 Task: open an excel sheet and write heading  SpendSmartAdd Dates in a column and its values below  '2023-05-01, 2023-05-03, 2023-05-05, 2023-05-10, 2023-05-15, 2023-05-20, 2023-05-25 & 2023-05-31'Add Categories in next column and its values below  Groceries, Dining Out, Transportation, Entertainment, Shopping, Utilities, Health & Miscellaneous. Add Descriptions in next column and its values below  Supermarket, Restaurant, Public Transport, Movie Tickets, Clothing Store, Internet Bill, Pharmacy & Online PurchaseAdd Amountin next column and its values below  $50, $30, $10, $20, $100, $60, $40 & $50Save page Budget's analysisbook
Action: Mouse moved to (32, 98)
Screenshot: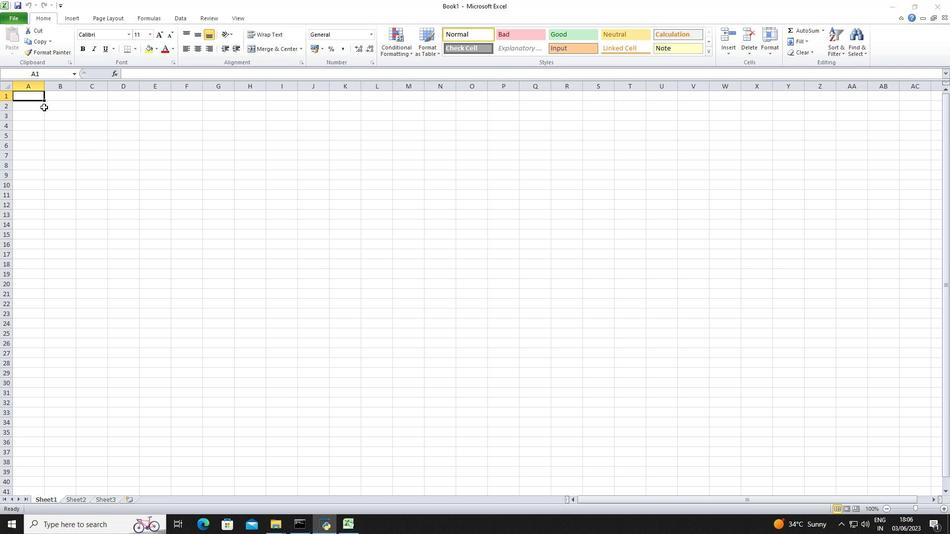 
Action: Mouse pressed left at (32, 98)
Screenshot: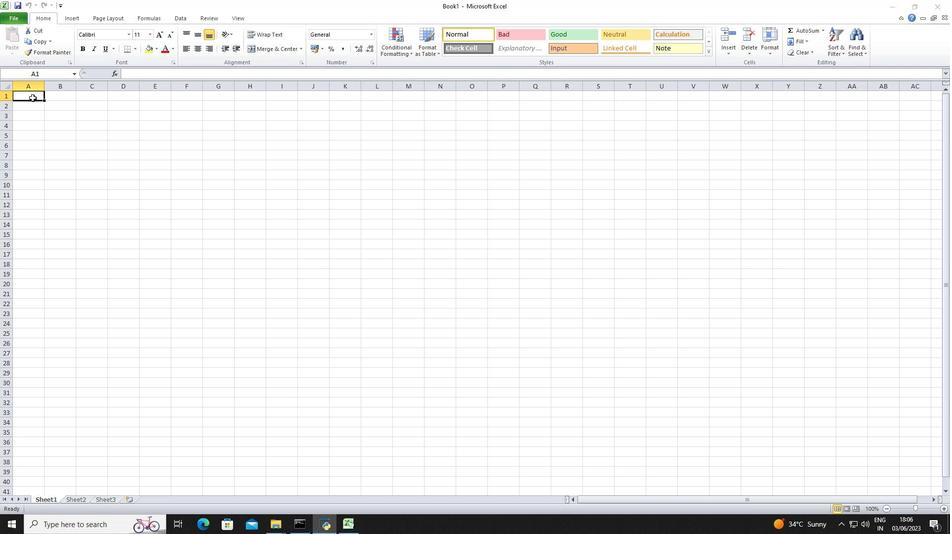 
Action: Mouse moved to (249, 85)
Screenshot: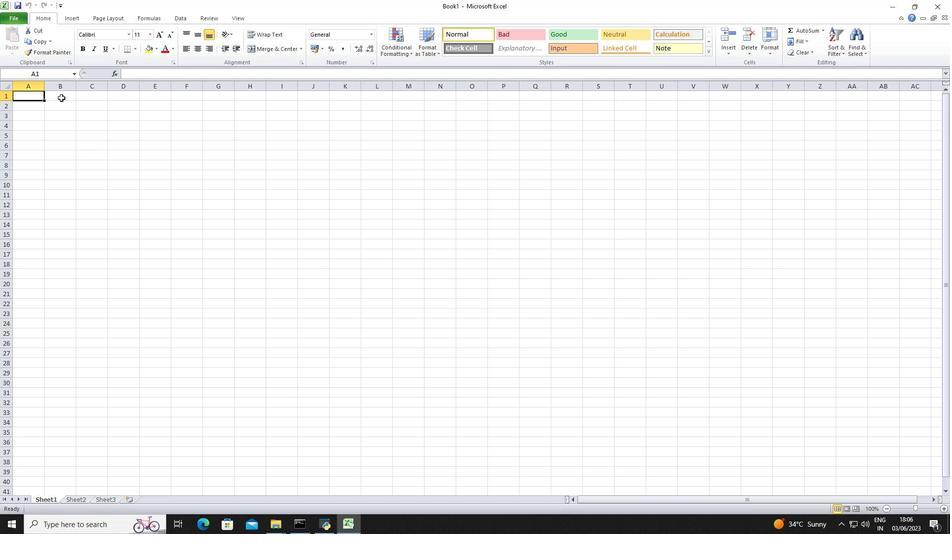 
Action: Key pressed <Key.shift_r><Key.shift_r><Key.shift_r><Key.shift_r><Key.shift_r><Key.shift_r><Key.shift_r><Key.shift_r><Key.shift_r><Key.shift_r><Key.shift_r><Key.shift_r><Key.shift_r><Key.shift_r><Key.shift_r><Key.shift_r><Key.shift_r><Key.shift_r>Spend<Key.shift_r><Key.shift_r>Smart<Key.space><Key.enter><Key.shift_r><Key.shift_r><Key.shift_r><Key.shift_r><Key.shift_r><Key.shift_r><Key.shift_r><Key.shift_r><Key.shift_r><Key.shift_r><Key.shift_r><Key.shift_r><Key.shift_r><Key.shift_r><Key.shift_r><Key.shift_r><Key.shift_r><Key.shift_r><Key.shift_r><Key.shift_r><Key.shift_r><Key.shift_r><Key.shift_r>Dates<Key.space><Key.backspace><Key.backspace><Key.right><Key.shift_r><Key.shift_r><Key.shift_r><Key.shift_r><Key.shift_r>Care<Key.backspace><Key.backspace>tegories<Key.space><Key.right><Key.shift_r><Key.shift_r><Key.shift_r><Key.shift_r><Key.shift_r><Key.shift_r><Key.shift_r><Key.shift_r><Key.shift_r><Key.shift_r>Descriptions<Key.space><Key.right><Key.shift_r>Add<Key.space><Key.shift_r>Amount<Key.space>
Screenshot: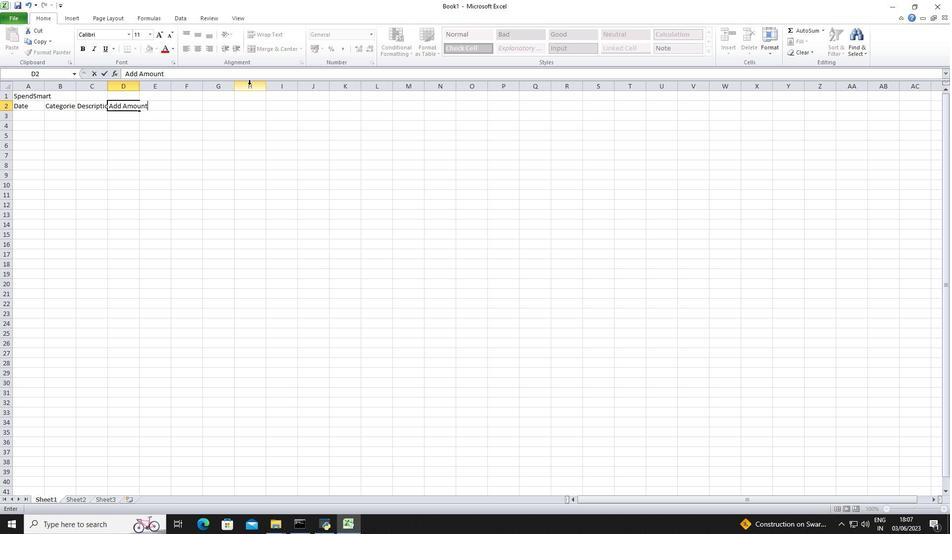 
Action: Mouse moved to (243, 153)
Screenshot: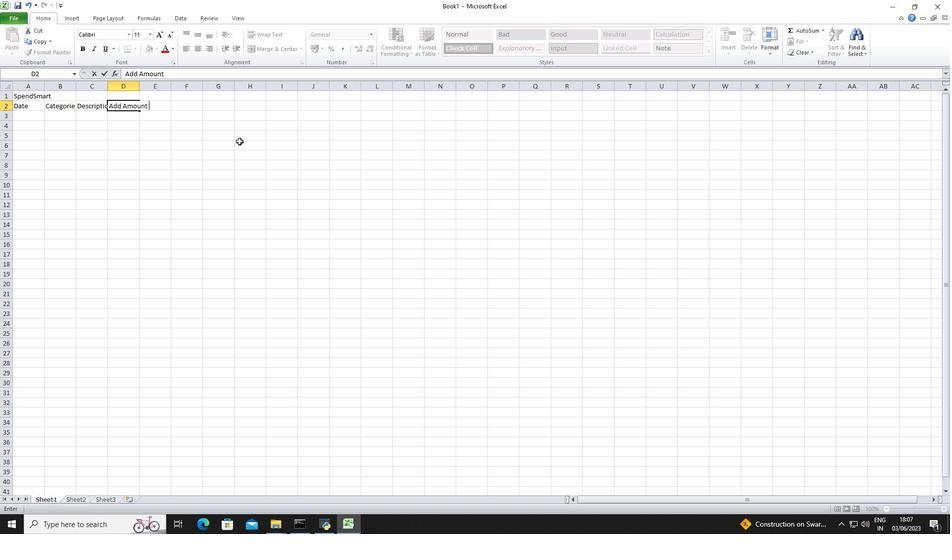 
Action: Mouse pressed left at (243, 153)
Screenshot: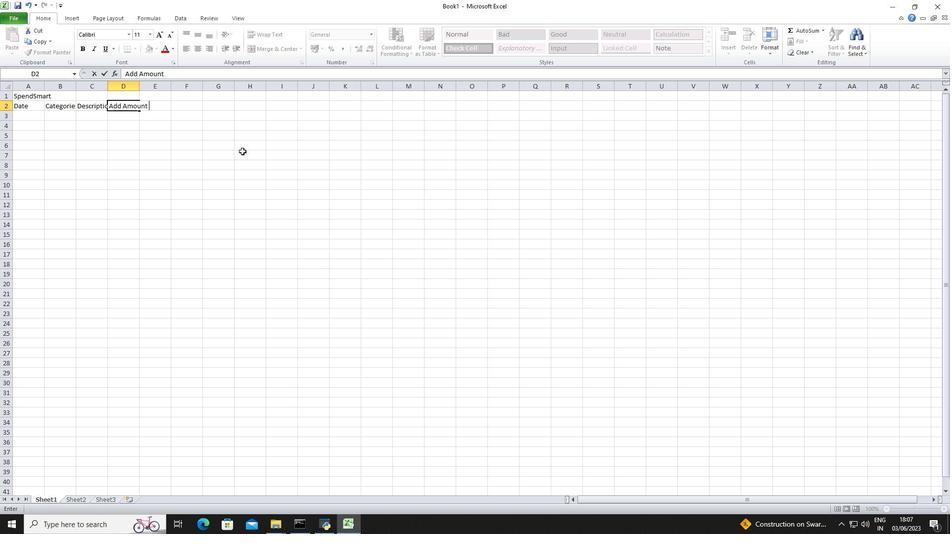 
Action: Mouse moved to (44, 83)
Screenshot: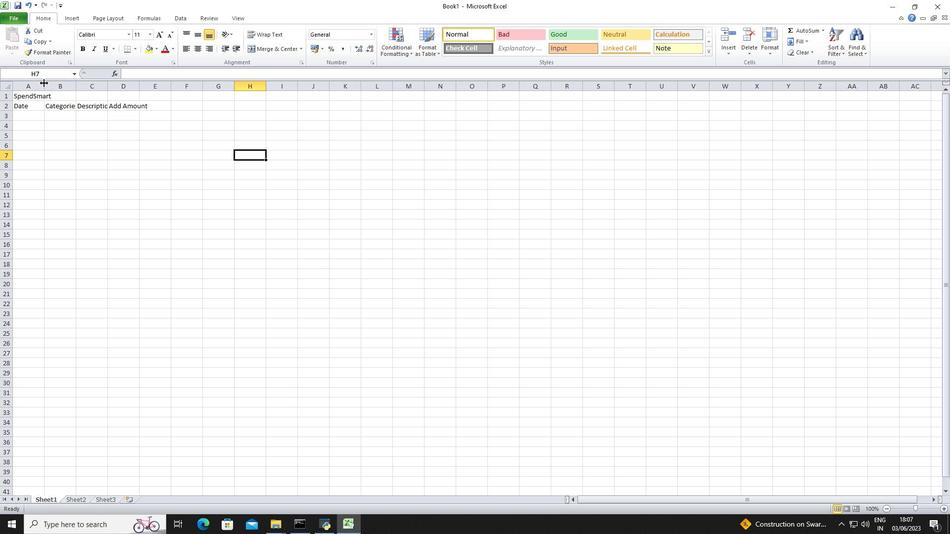 
Action: Mouse pressed left at (44, 83)
Screenshot: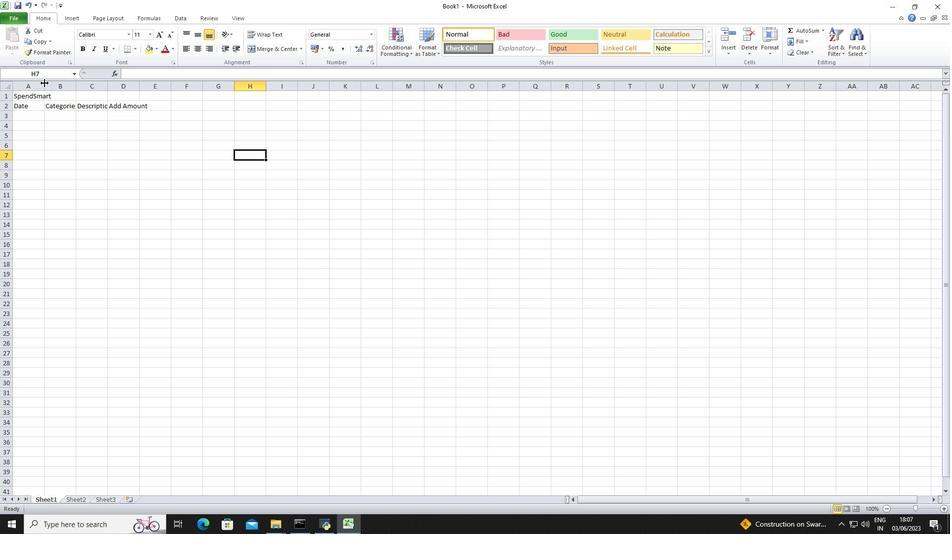 
Action: Mouse pressed left at (44, 83)
Screenshot: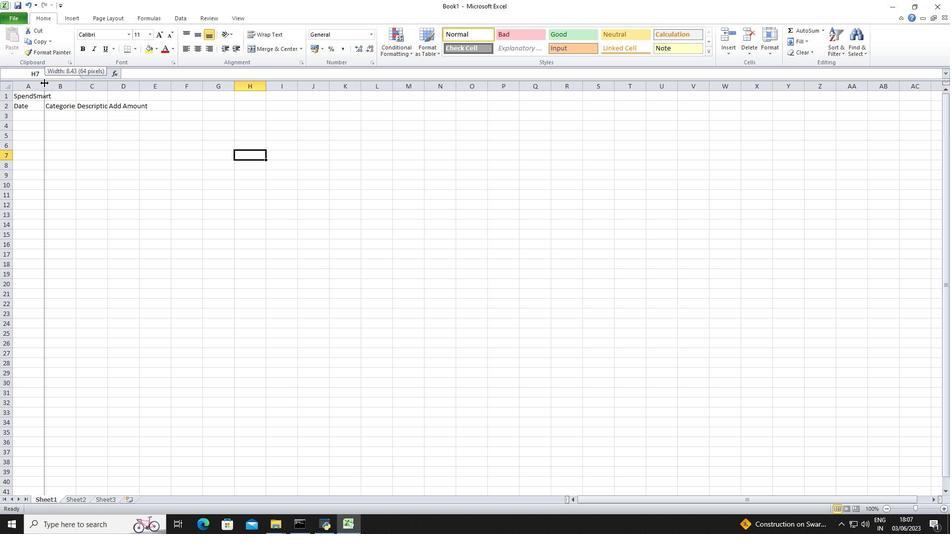 
Action: Mouse moved to (87, 84)
Screenshot: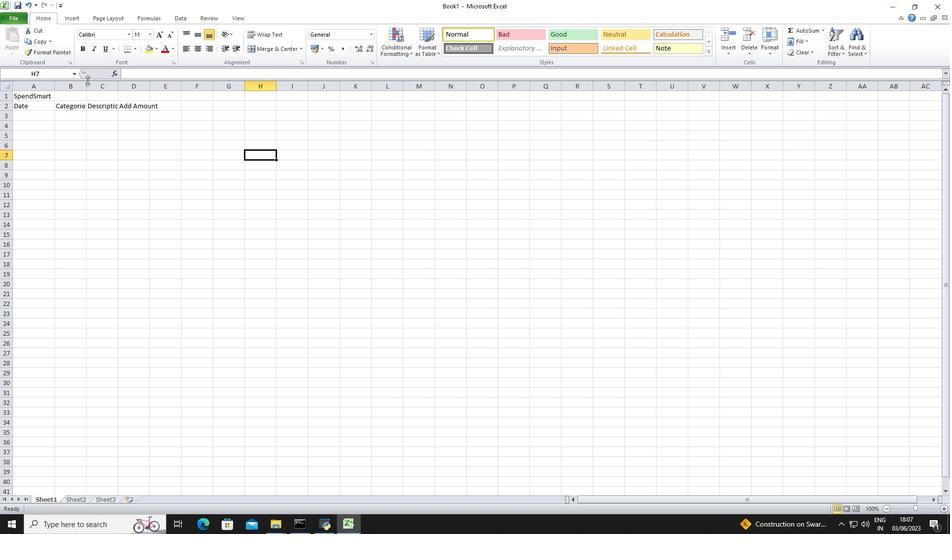 
Action: Mouse pressed left at (87, 84)
Screenshot: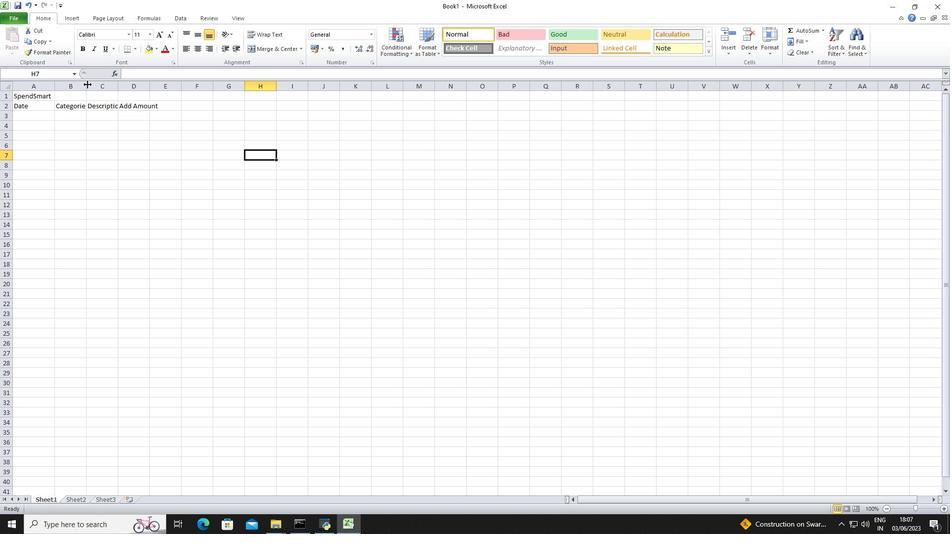 
Action: Mouse pressed left at (87, 84)
Screenshot: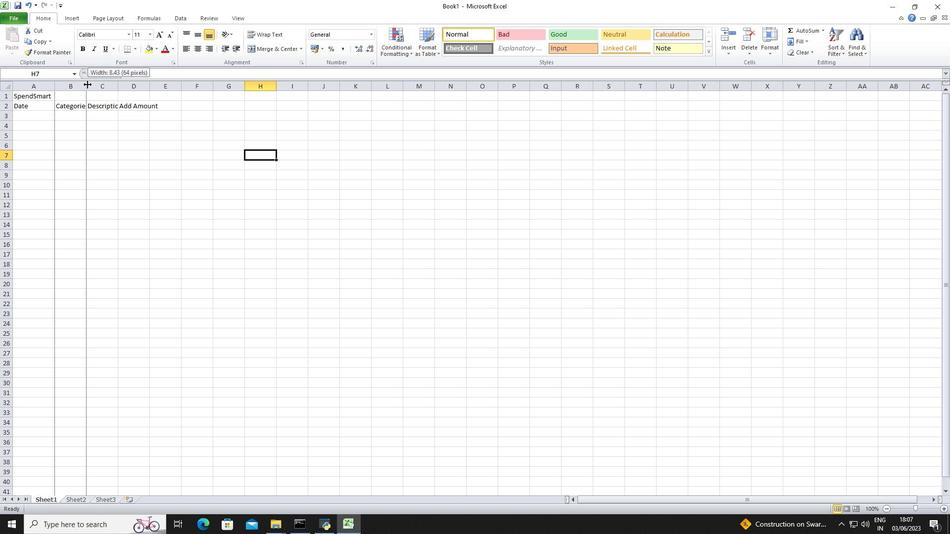 
Action: Mouse moved to (124, 85)
Screenshot: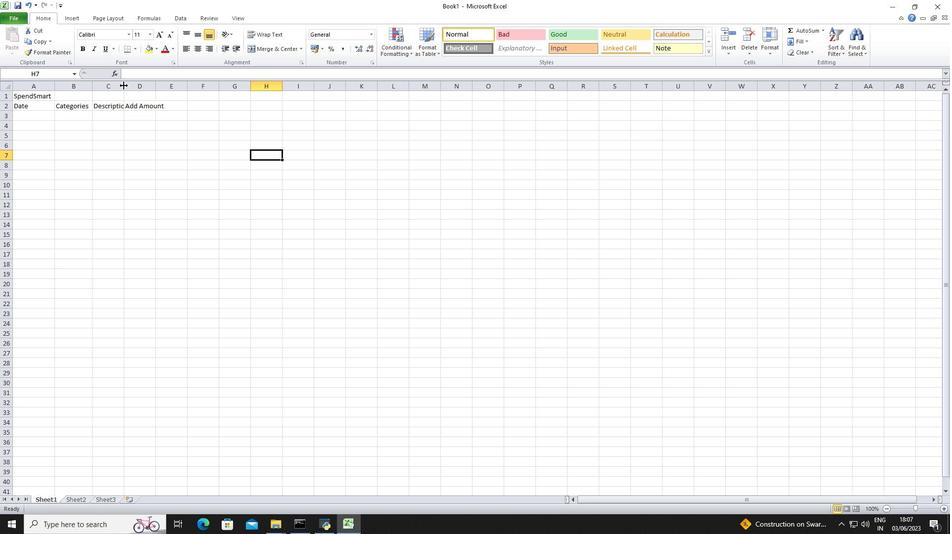 
Action: Mouse pressed left at (124, 85)
Screenshot: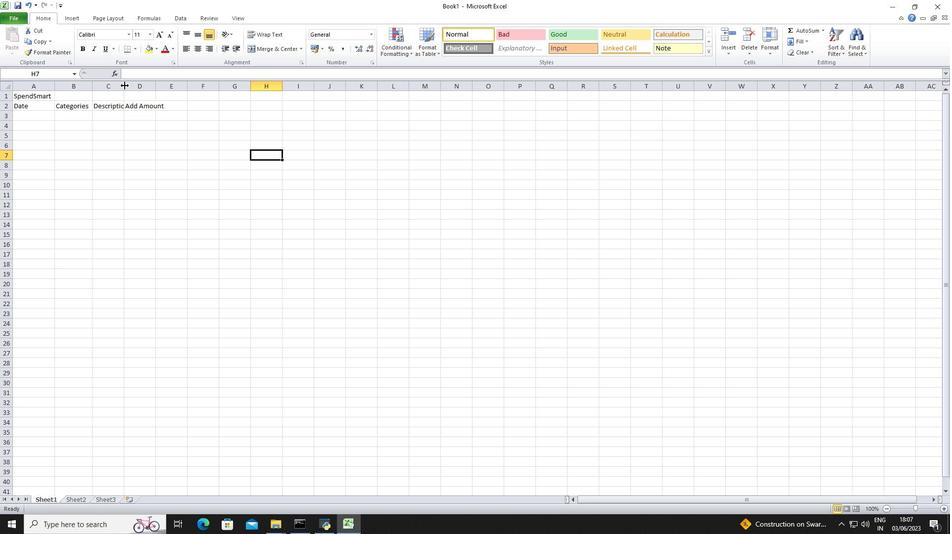 
Action: Mouse pressed left at (124, 85)
Screenshot: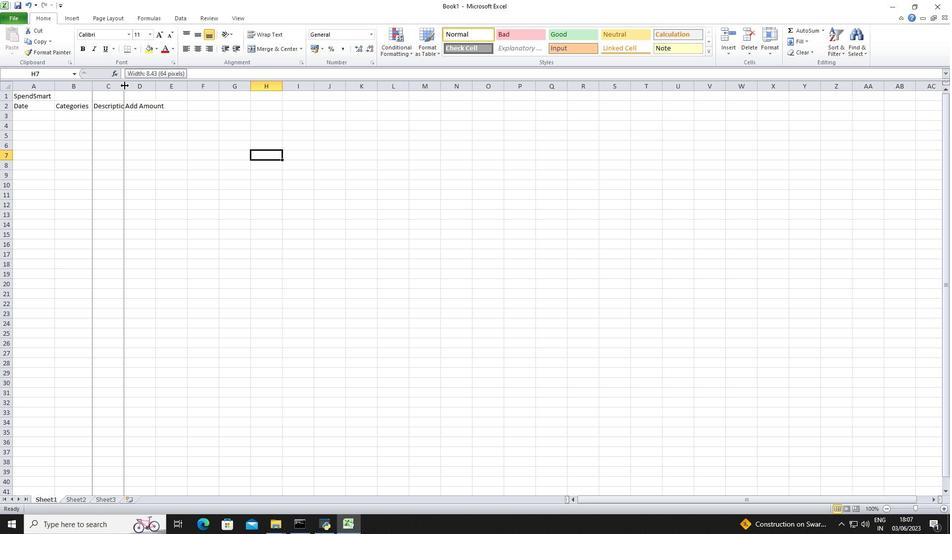 
Action: Mouse moved to (166, 88)
Screenshot: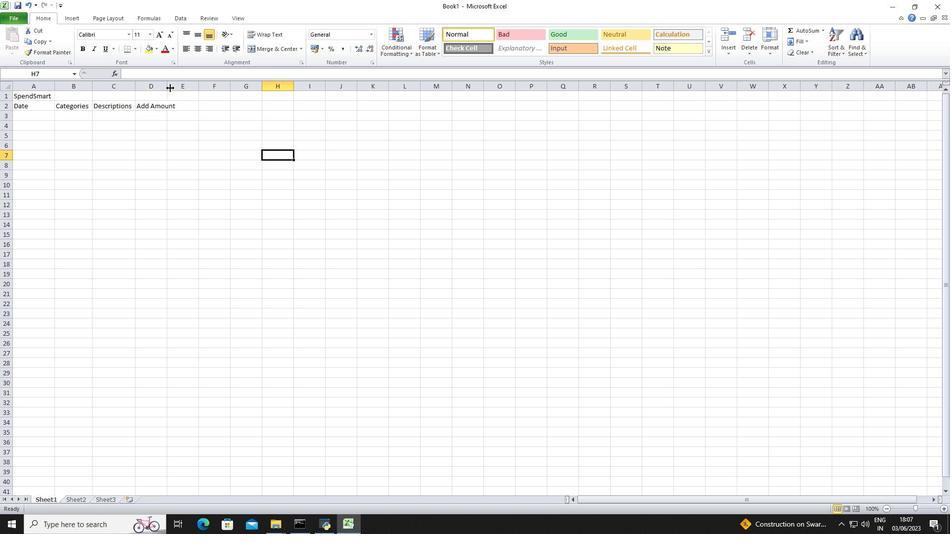 
Action: Mouse pressed left at (166, 88)
Screenshot: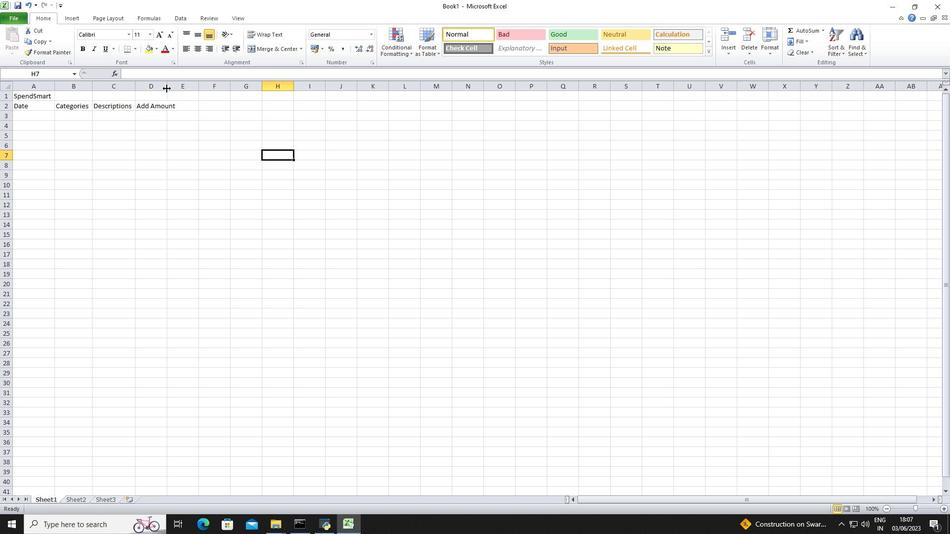 
Action: Mouse pressed left at (166, 88)
Screenshot: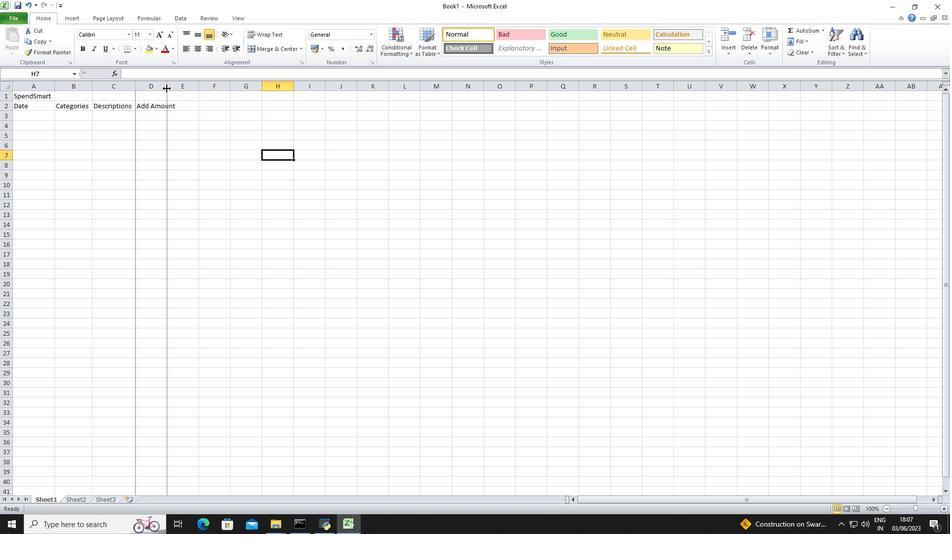 
Action: Mouse moved to (29, 120)
Screenshot: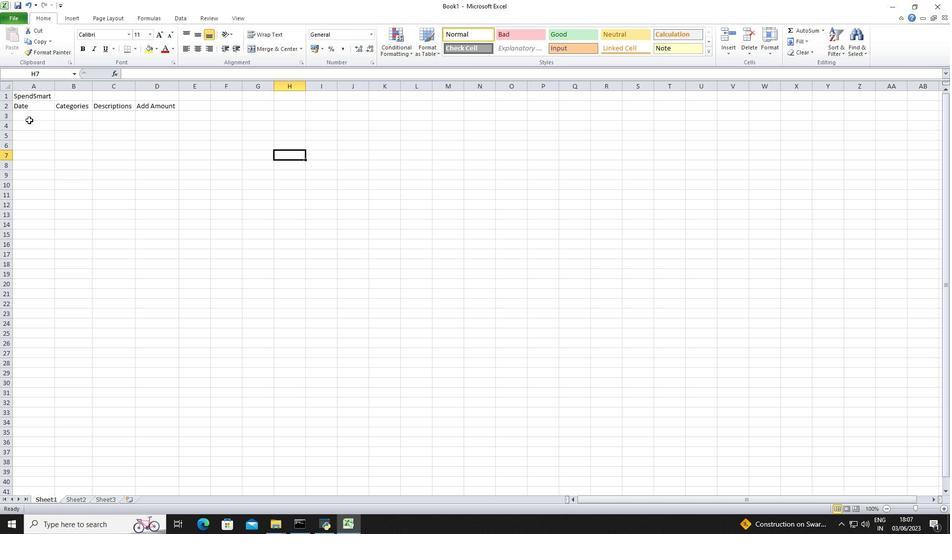 
Action: Mouse pressed left at (29, 120)
Screenshot: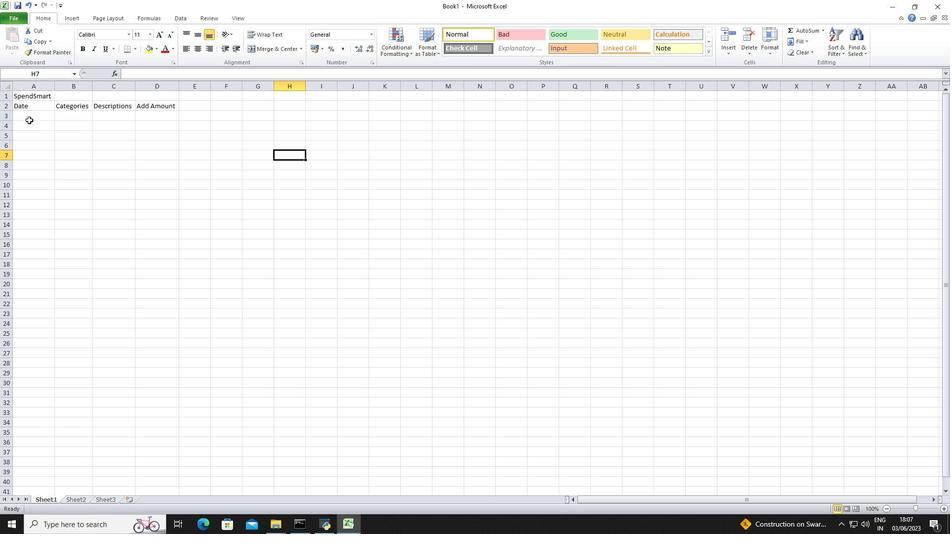 
Action: Mouse moved to (166, 116)
Screenshot: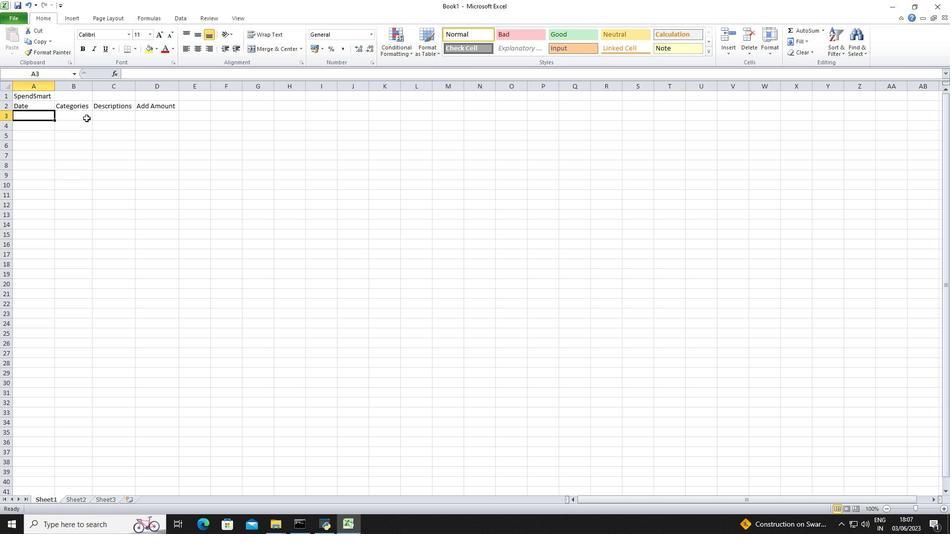
Action: Key pressed 2023-05-01<Key.enter>2023-05-03<Key.enter>2023-05-05<Key.enter>05<Key.backspace><Key.backspace>1<Key.backspace>2023-05-10<Key.enter>2023-05-15<Key.enter>2023-05-20<Key.enter><Key.enter>
Screenshot: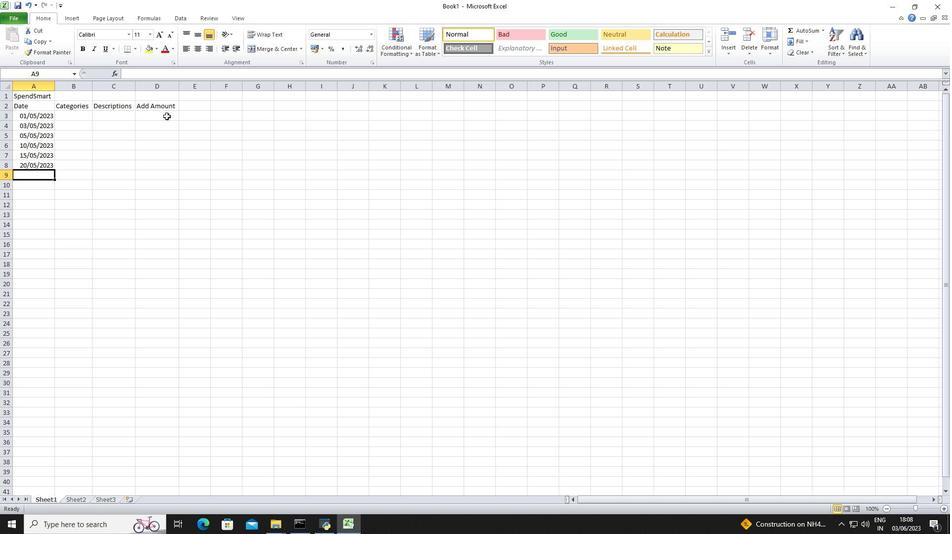 
Action: Mouse moved to (44, 177)
Screenshot: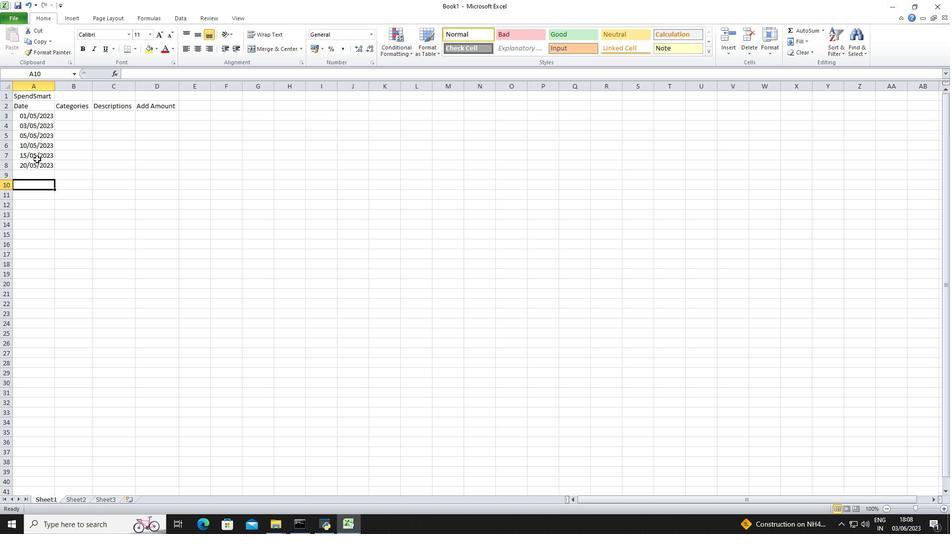 
Action: Mouse pressed left at (44, 177)
Screenshot: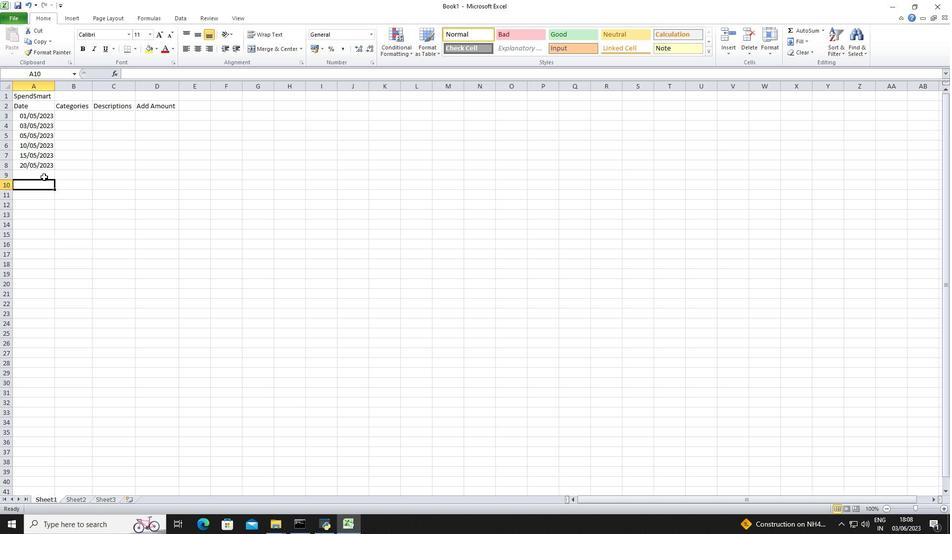 
Action: Mouse moved to (160, 171)
Screenshot: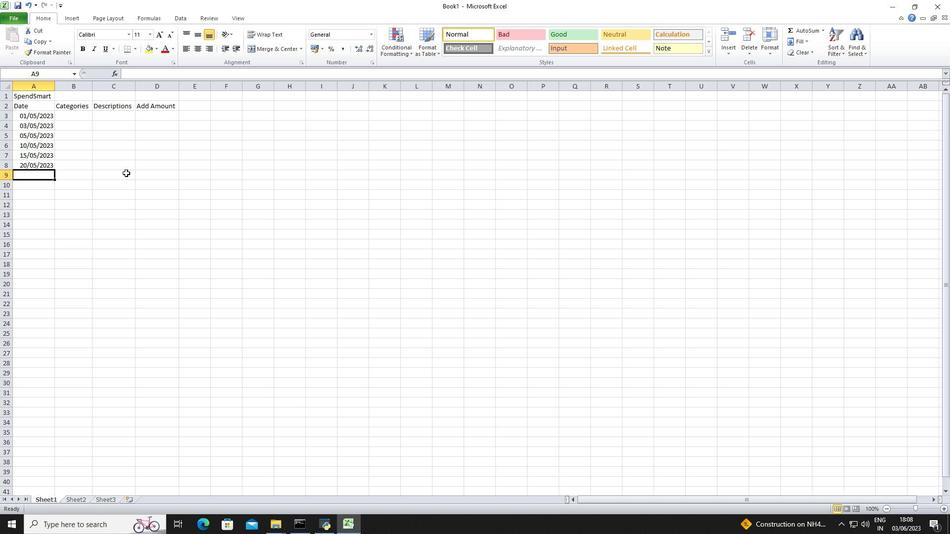 
Action: Key pressed 2023-05-25<Key.enter>2023-05-31<Key.enter>
Screenshot: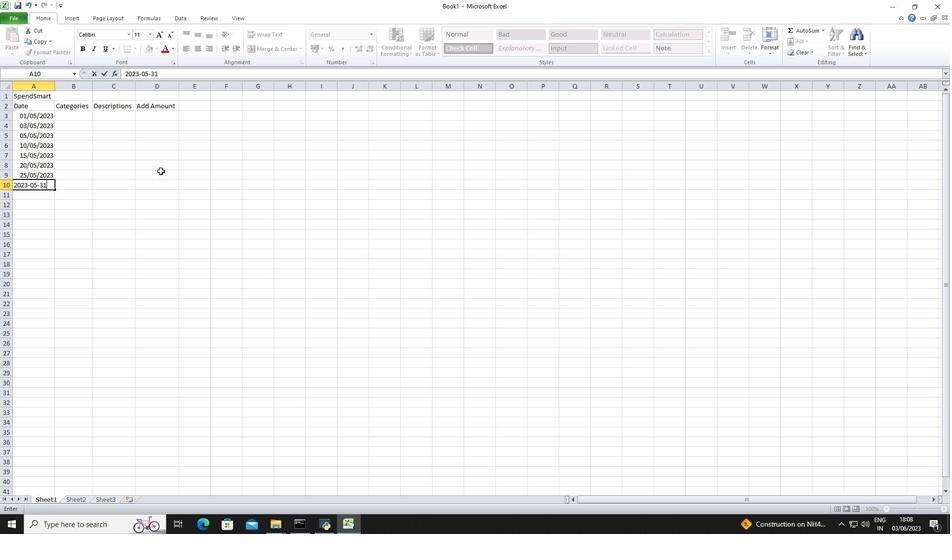 
Action: Mouse moved to (161, 170)
Screenshot: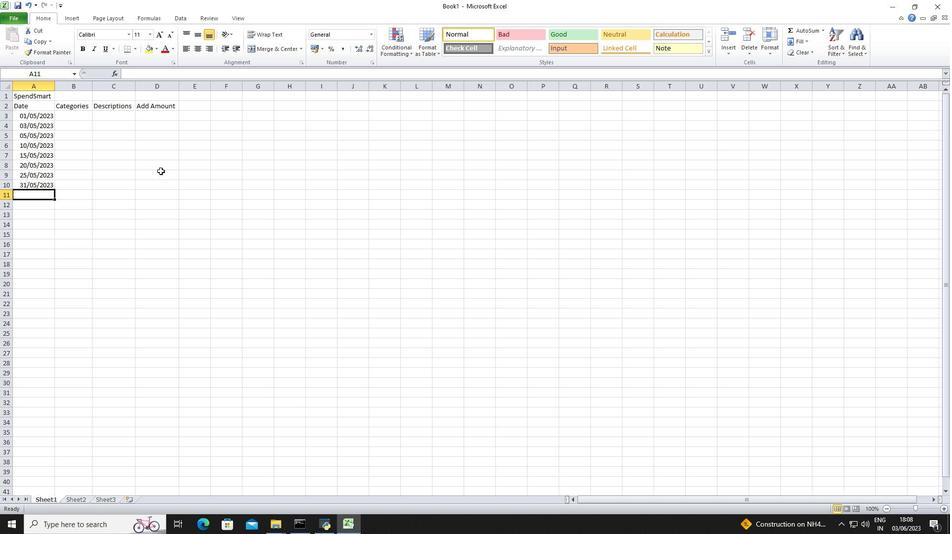 
Action: Mouse pressed left at (161, 170)
Screenshot: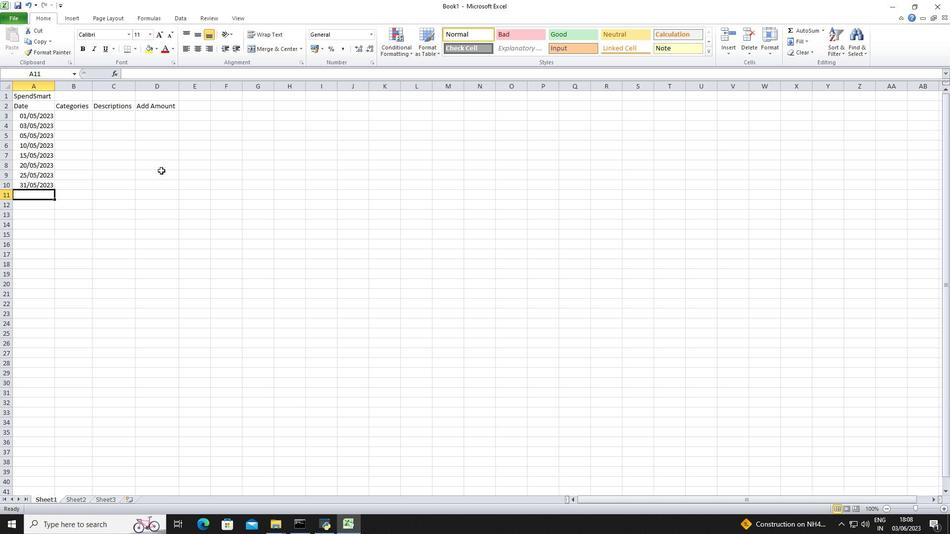 
Action: Mouse moved to (65, 112)
Screenshot: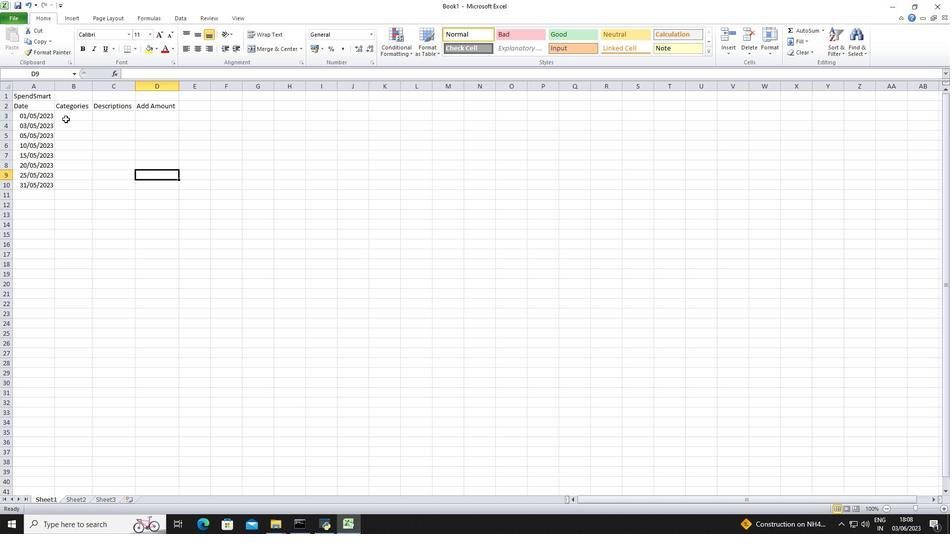
Action: Mouse pressed left at (65, 112)
Screenshot: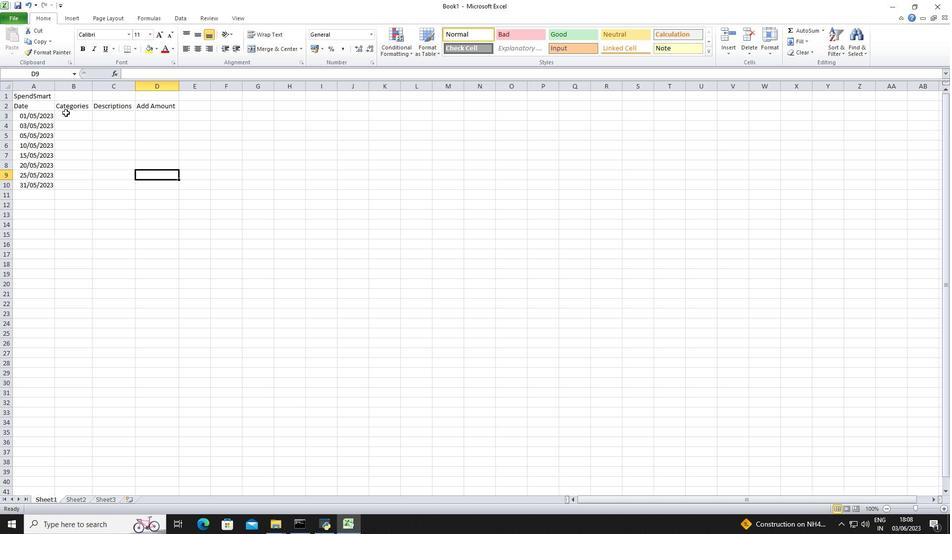 
Action: Mouse moved to (279, 137)
Screenshot: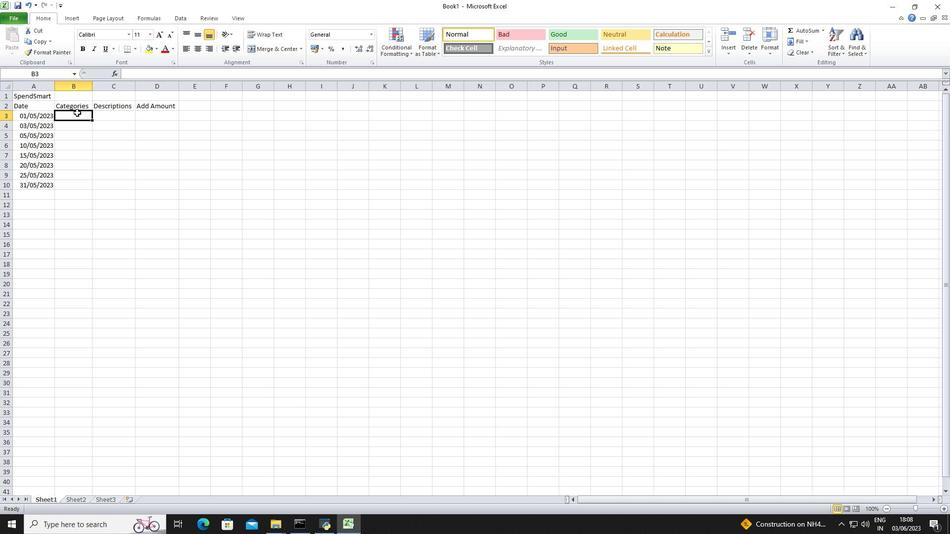 
Action: Key pressed <Key.shift_r><Key.shift_r><Key.shift_r><Key.shift_r><Key.shift_r><Key.shift_r><Key.shift_r><Key.shift_r><Key.shift_r>Groceries<Key.space><Key.enter><Key.shift_r>Dining<Key.space><Key.enter>
Screenshot: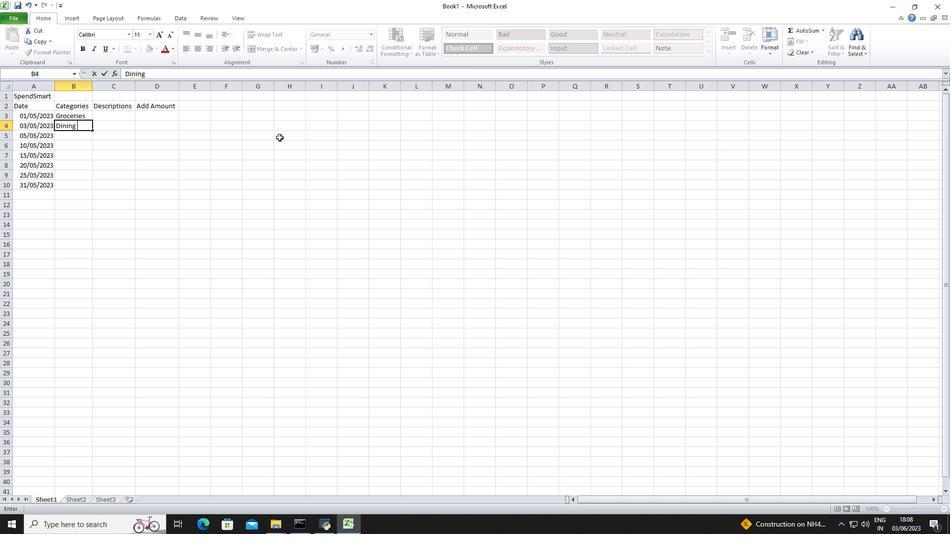 
Action: Mouse moved to (87, 124)
Screenshot: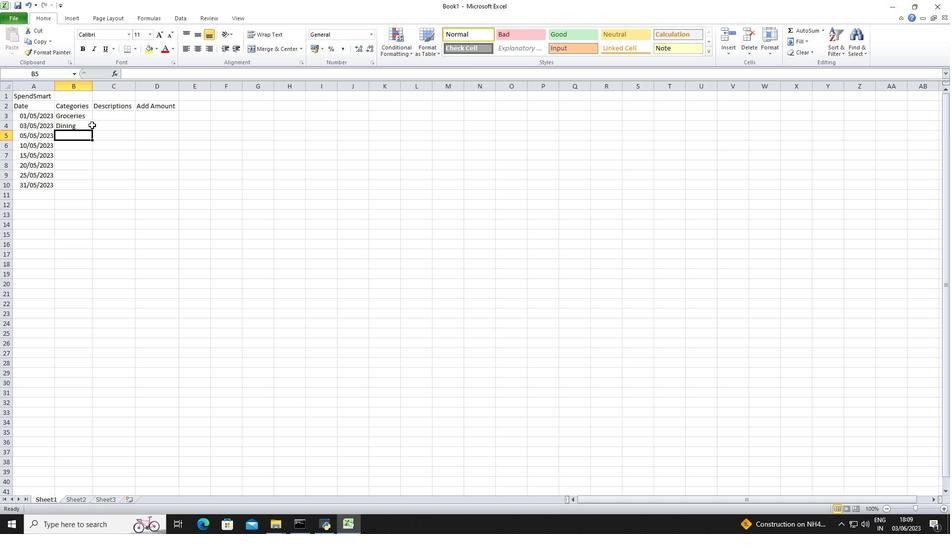 
Action: Mouse pressed left at (87, 124)
Screenshot: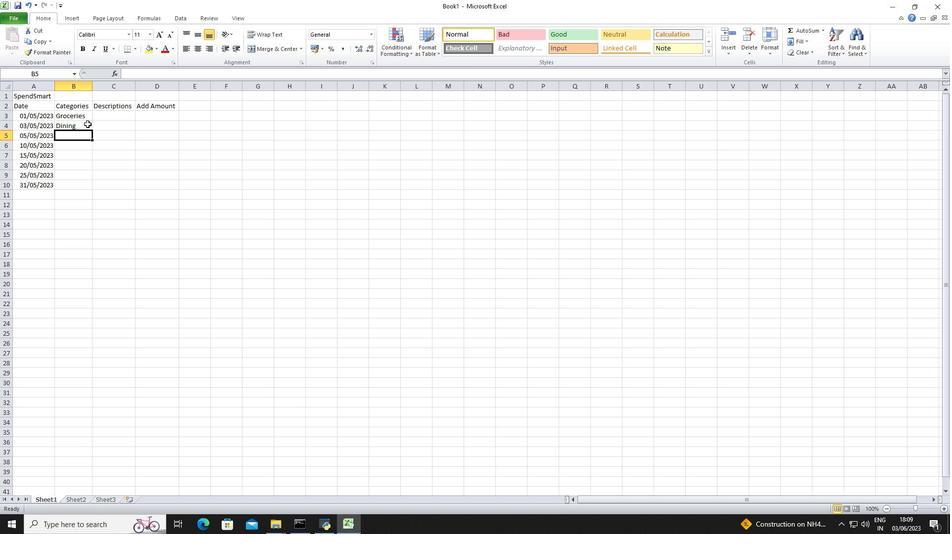 
Action: Mouse moved to (151, 73)
Screenshot: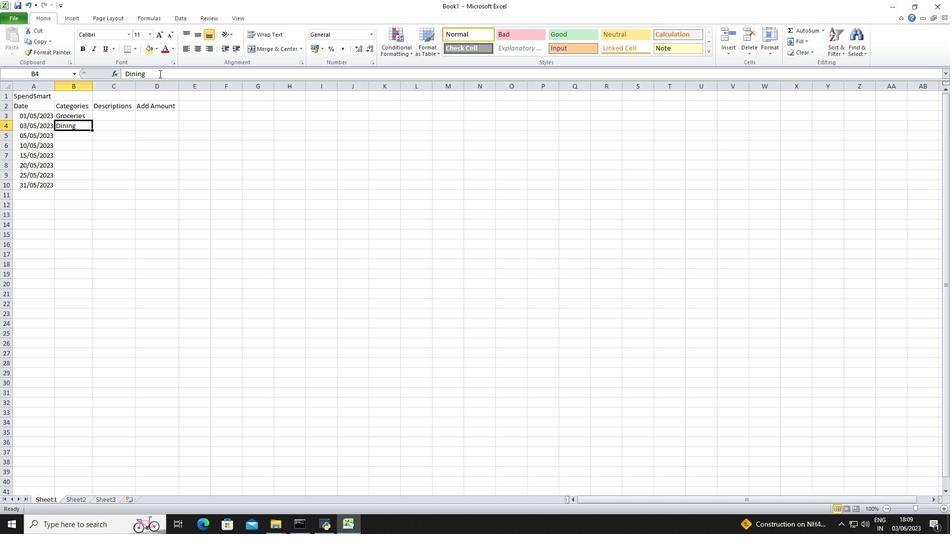 
Action: Mouse pressed left at (151, 73)
Screenshot: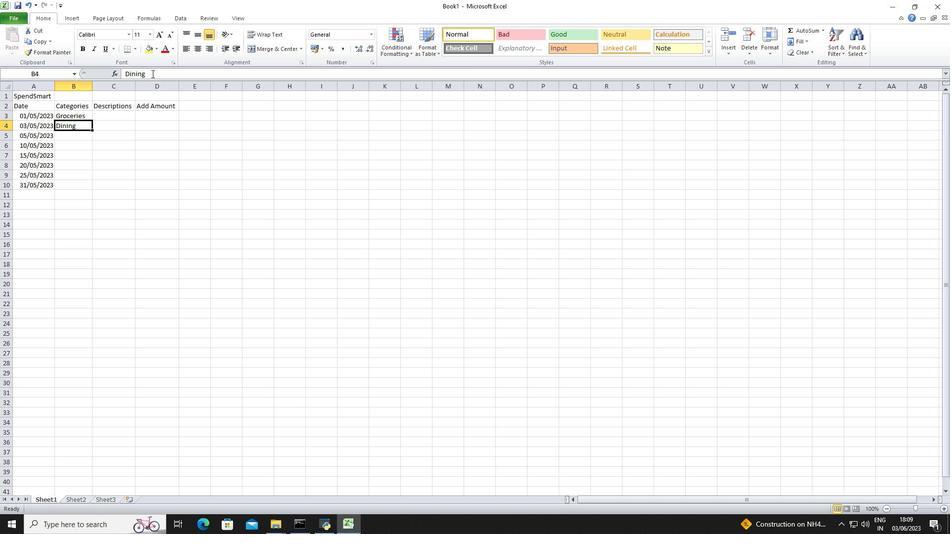 
Action: Mouse moved to (185, 72)
Screenshot: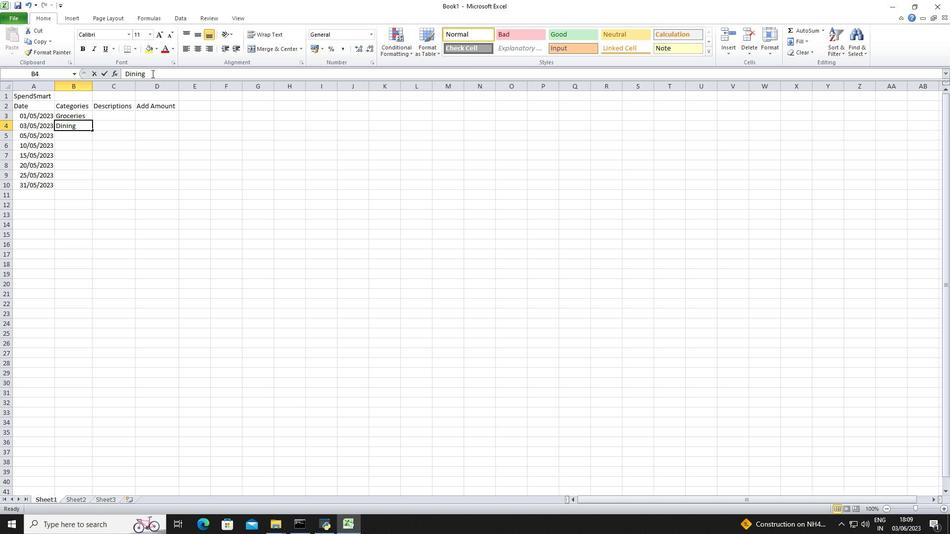 
Action: Key pressed <Key.space><Key.shift_r>Out<Key.enter><Key.shift_r><Key.shift_r><Key.shift_r>Transportatiom<Key.space><Key.backspace><Key.backspace>n<Key.space><Key.enter><Key.shift_r>Entertainment<Key.space><Key.enter><Key.shift_r>Shopping<Key.space><Key.enter><Key.shift_r><Key.shift_r><Key.shift_r><Key.shift_r><Key.shift_r><Key.shift_r>Utilities<Key.space><Key.enter><Key.shift_r><Key.shift_r>Health<Key.space><Key.enter><Key.shift_r>Miscellan
Screenshot: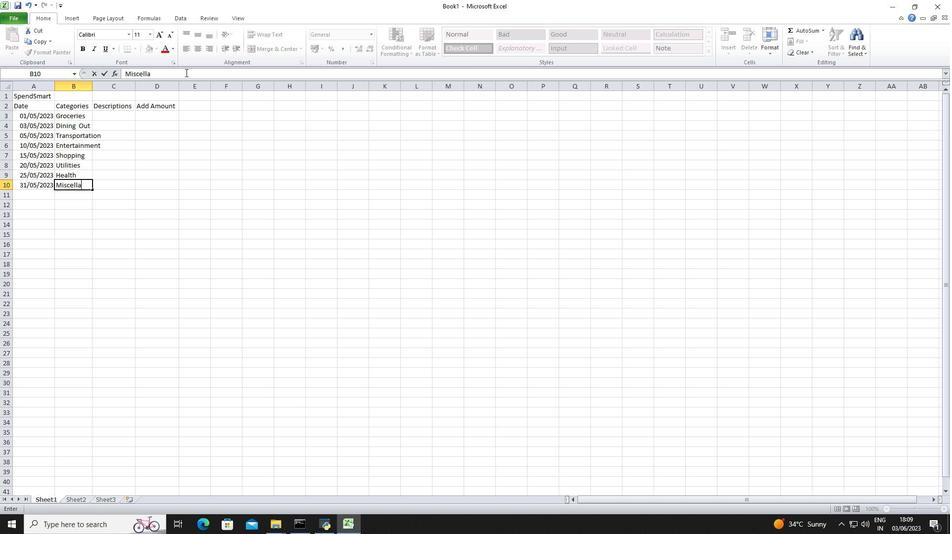 
Action: Mouse moved to (129, 71)
Screenshot: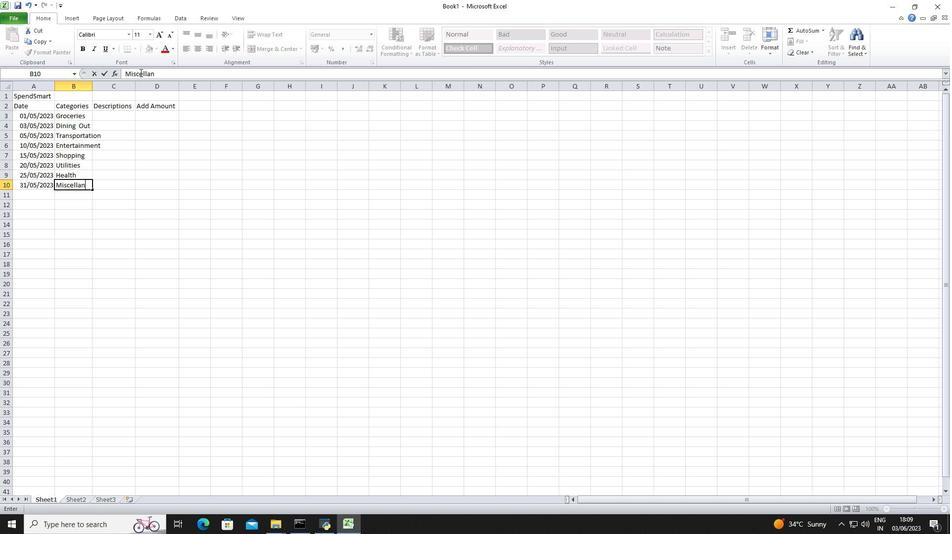 
Action: Key pressed eous<Key.space>
Screenshot: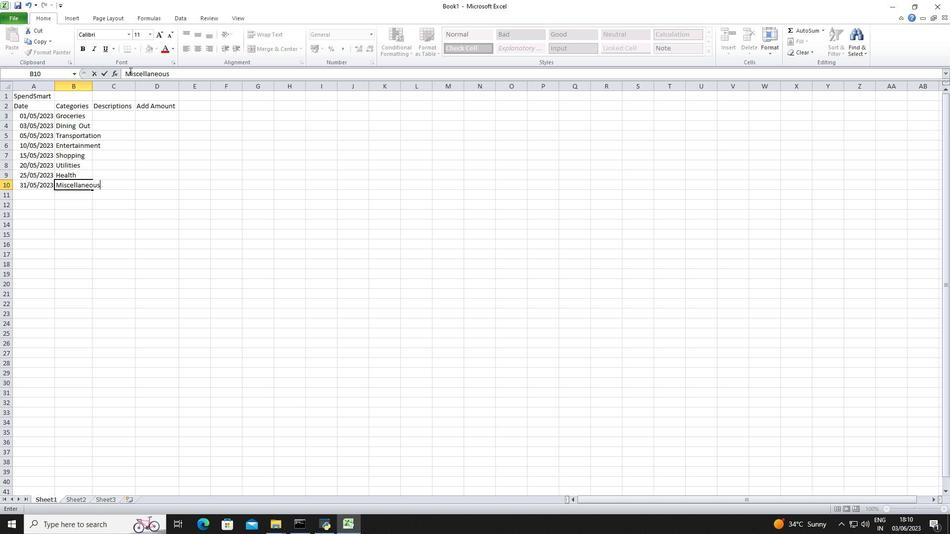 
Action: Mouse moved to (187, 214)
Screenshot: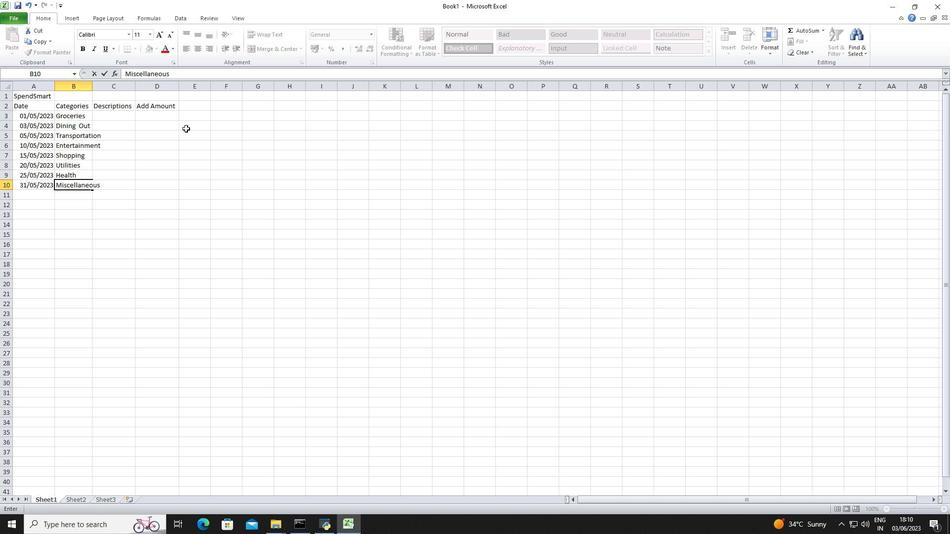 
Action: Mouse pressed left at (187, 214)
Screenshot: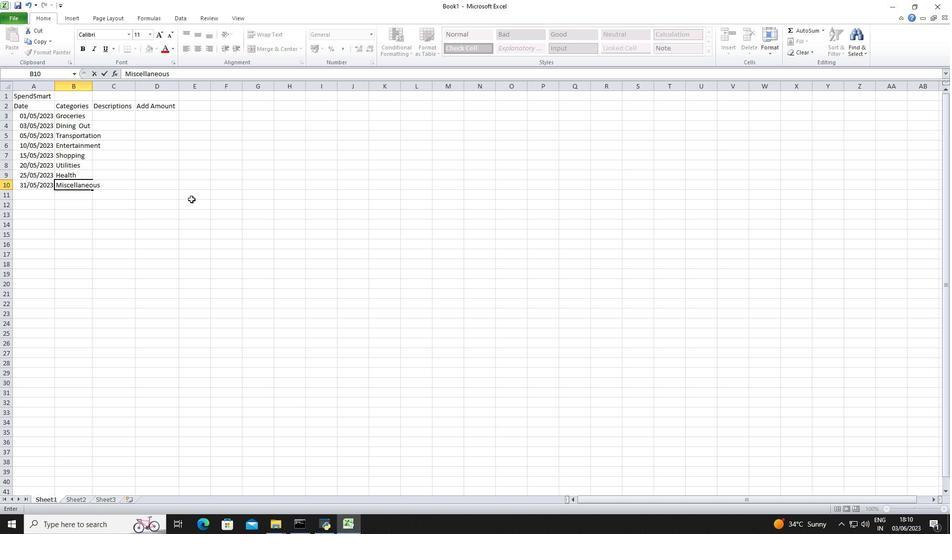 
Action: Mouse moved to (92, 85)
Screenshot: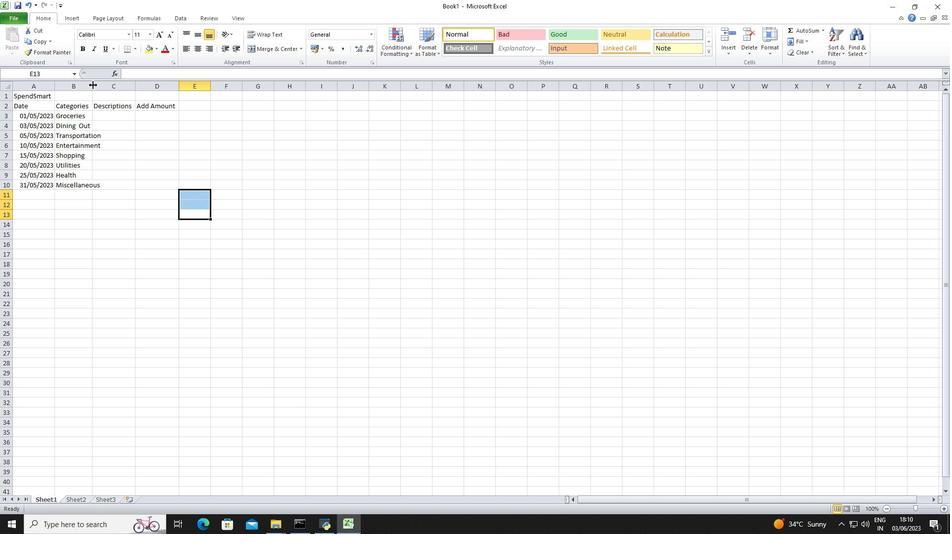 
Action: Mouse pressed left at (92, 85)
Screenshot: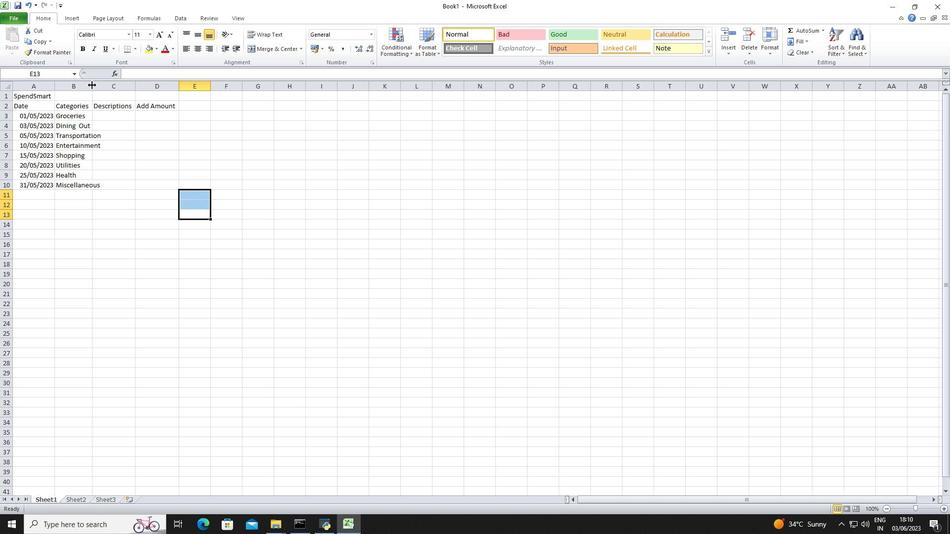 
Action: Mouse pressed left at (92, 85)
Screenshot: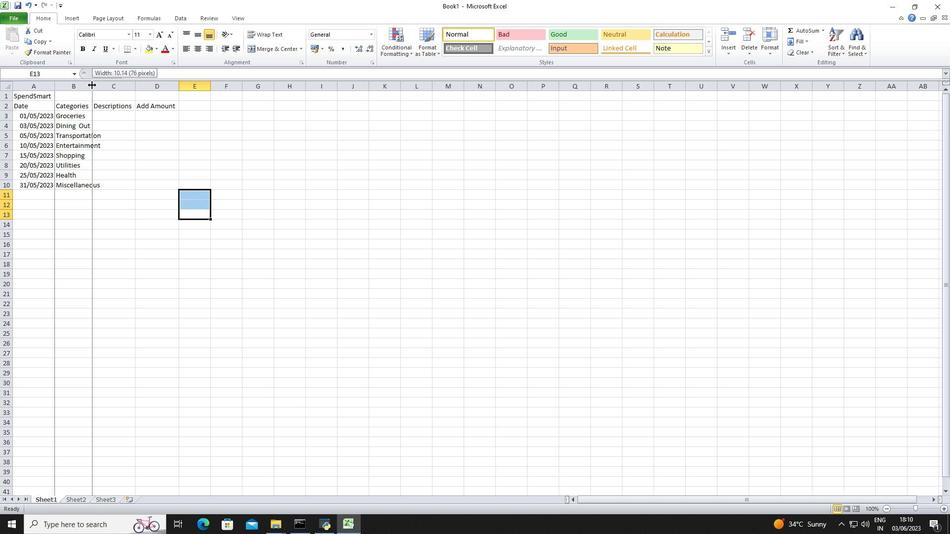 
Action: Mouse moved to (117, 120)
Screenshot: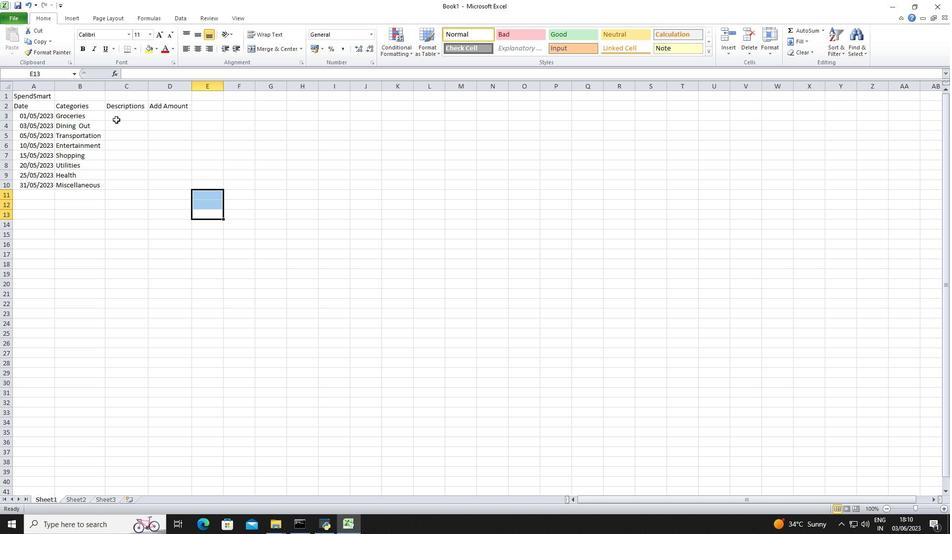 
Action: Mouse pressed left at (117, 120)
Screenshot: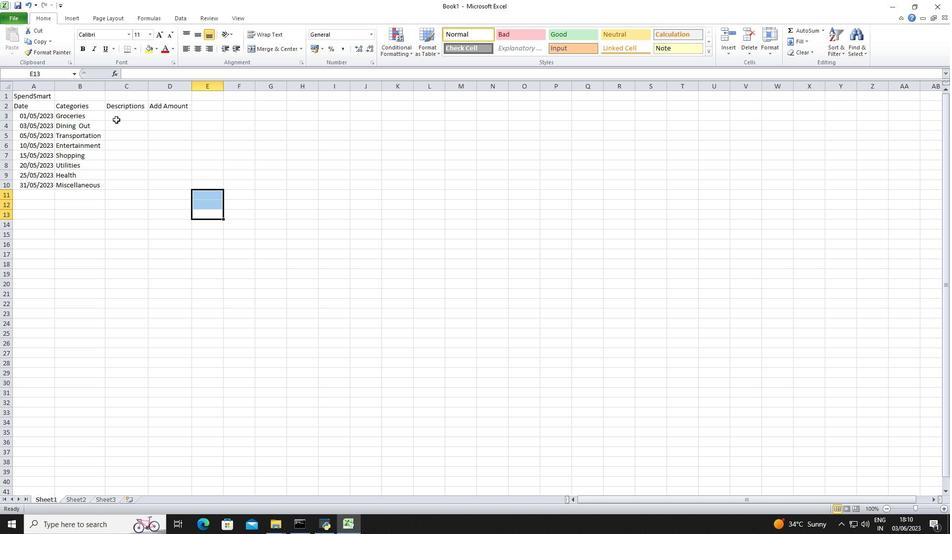 
Action: Mouse moved to (155, 126)
Screenshot: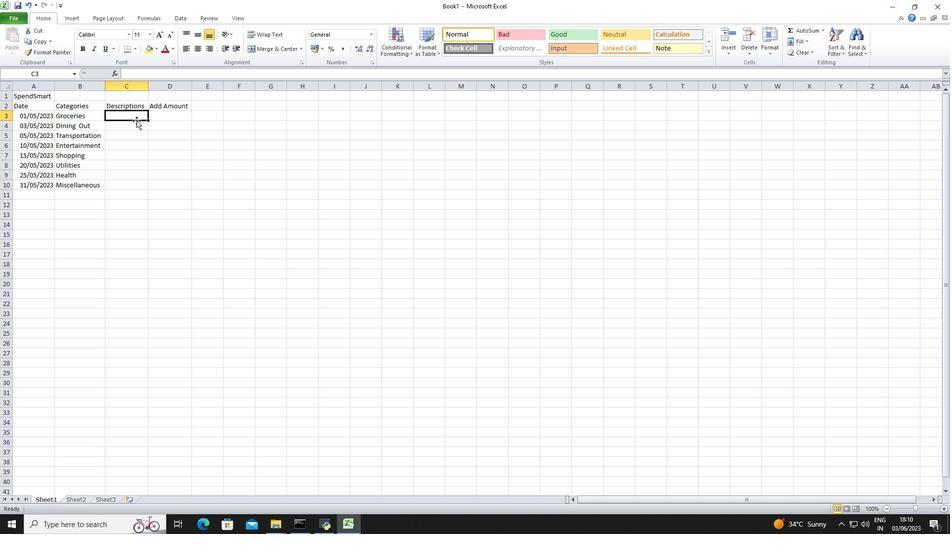 
Action: Key pressed <Key.shift_r>Supermarket<Key.space><Key.enter><Key.shift_r><Key.shift_r><Key.shift_r><Key.shift_r><Key.shift_r><Key.shift_r><Key.shift_r><Key.shift_r><Key.shift_r><Key.shift_r><Key.shift_r>REstai<Key.backspace><Key.backspace><Key.backspace><Key.backspace><Key.backspace>estaure<Key.backspace>ant<Key.space><Key.enter><Key.shift_r>Pi<Key.backspace>ublic<Key.space><Key.shift_r>Transport<Key.space><Key.enter><Key.shift_r>Movir<Key.space><Key.shift_r><Key.backspace><Key.backspace>e<Key.space><Key.shift_r>To<Key.backspace>icket<Key.space><Key.backspace>s<Key.space><Key.enter><Key.shift_r><Key.shift_r><Key.shift_r>Clothing<Key.space><Key.enter>
Screenshot: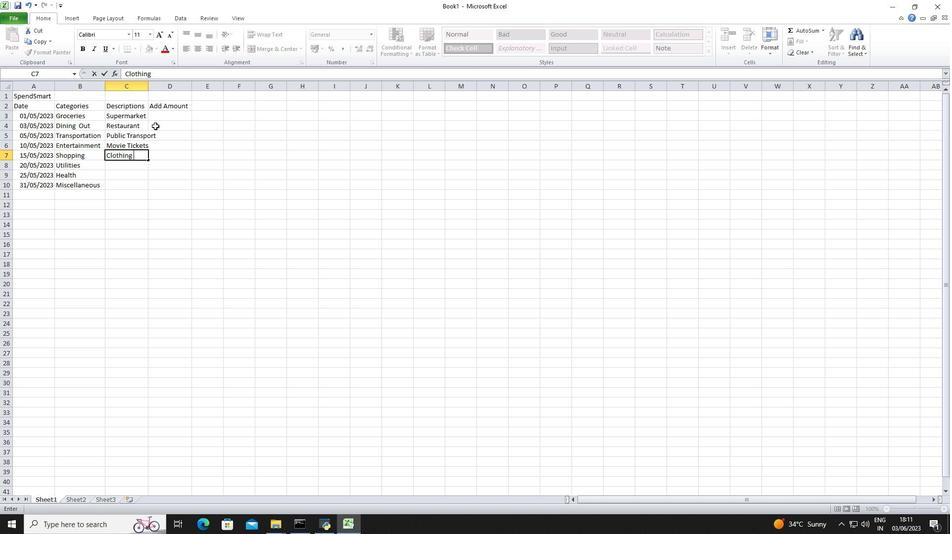 
Action: Mouse moved to (132, 159)
Screenshot: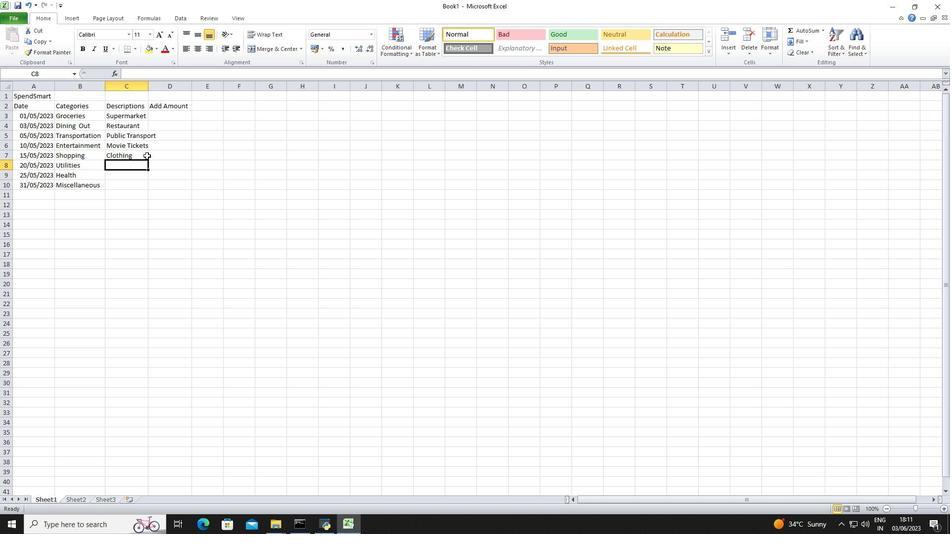 
Action: Mouse pressed left at (132, 159)
Screenshot: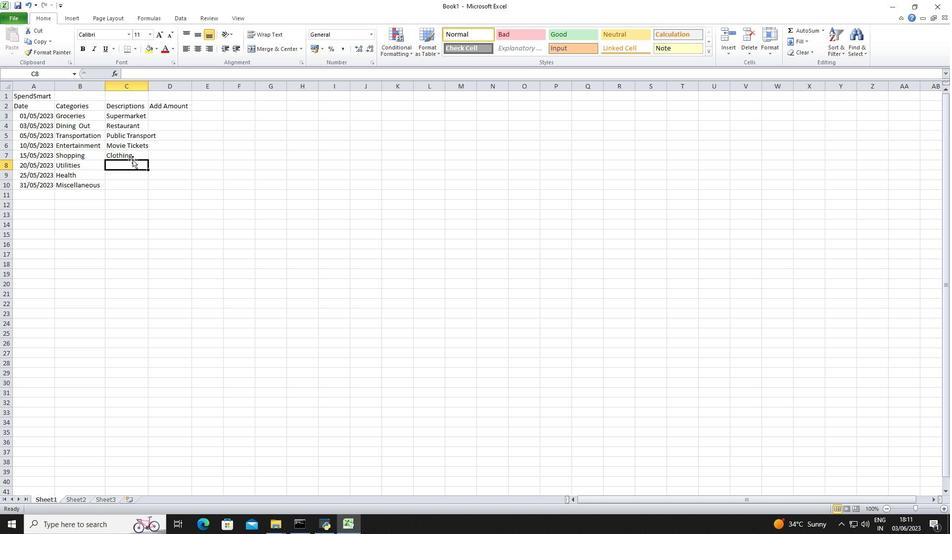 
Action: Mouse moved to (132, 158)
Screenshot: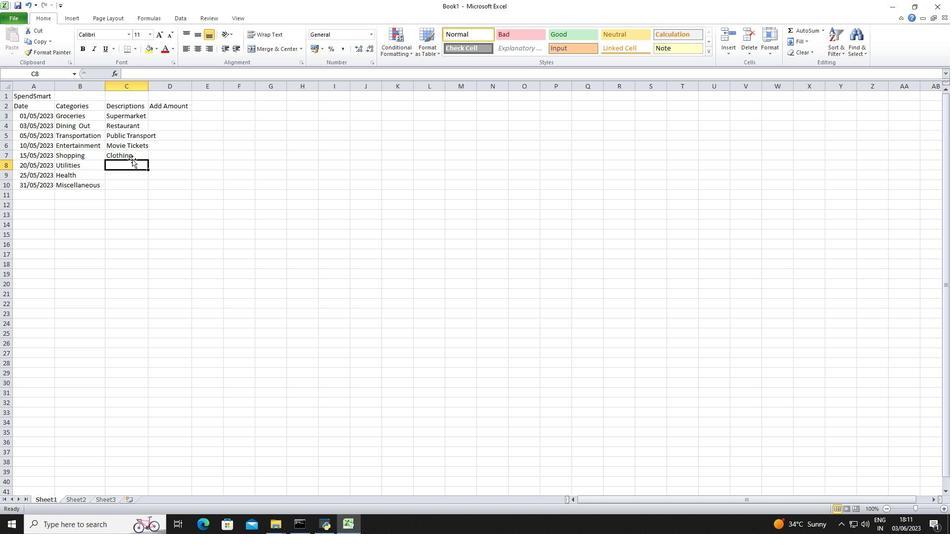 
Action: Mouse pressed left at (132, 158)
Screenshot: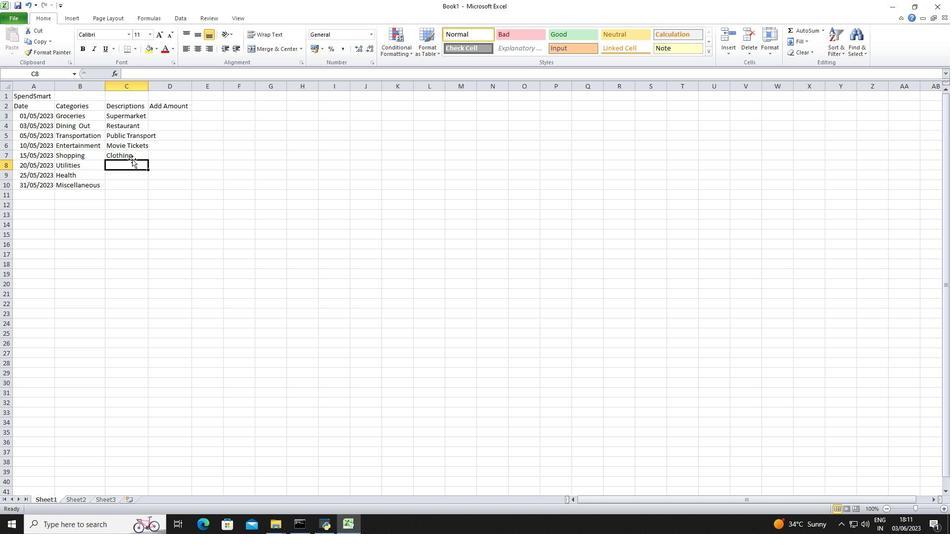 
Action: Mouse moved to (132, 155)
Screenshot: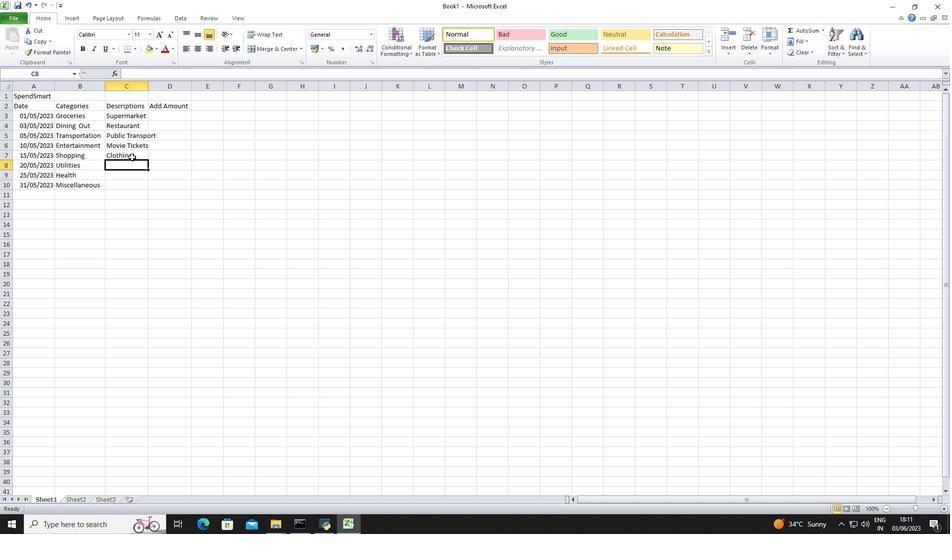 
Action: Mouse pressed left at (132, 155)
Screenshot: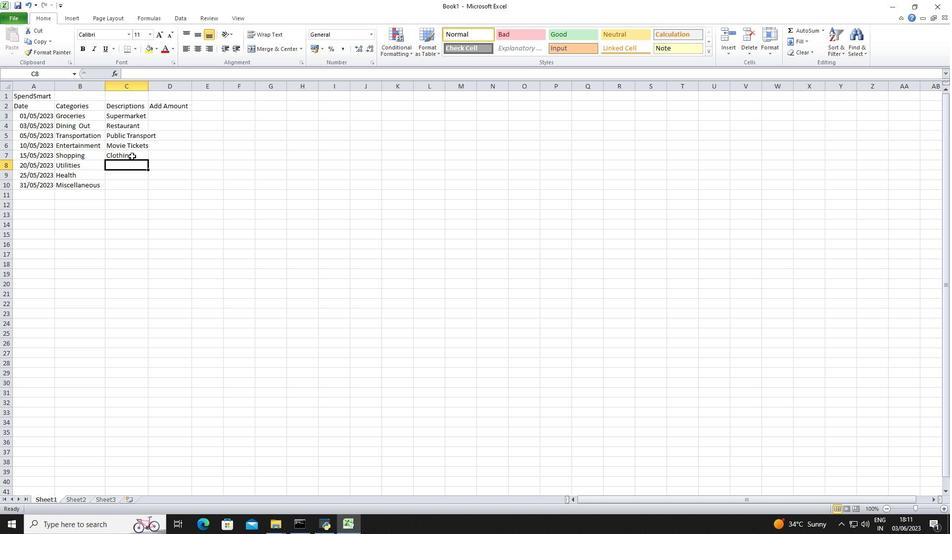 
Action: Mouse moved to (156, 74)
Screenshot: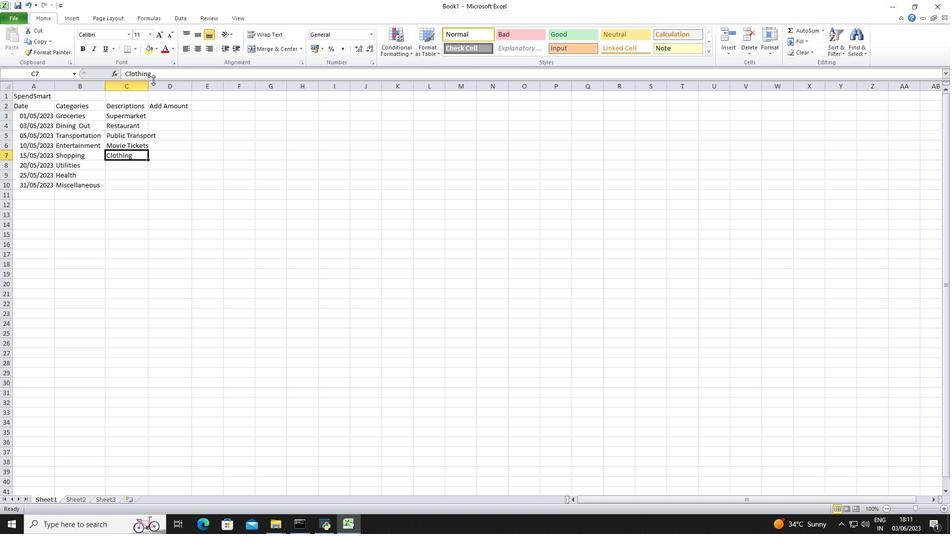 
Action: Mouse pressed left at (156, 74)
Screenshot: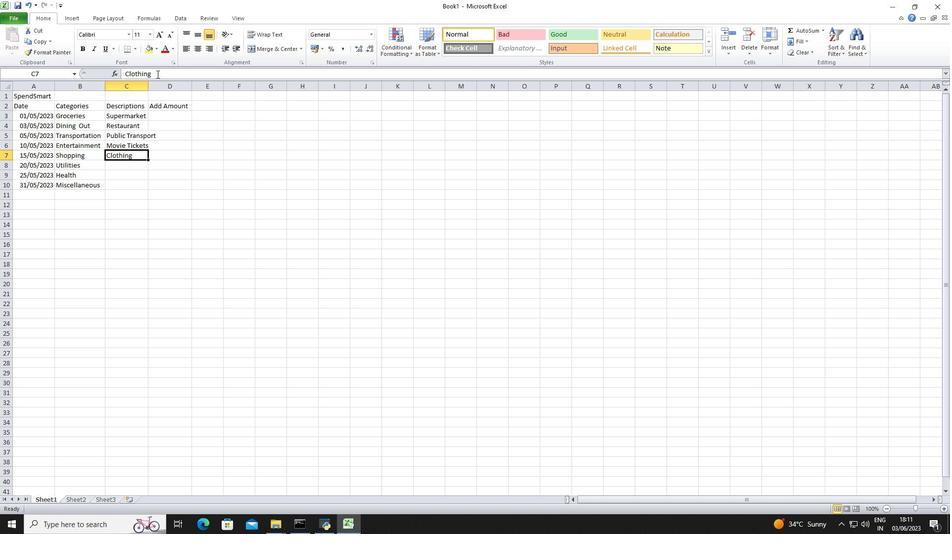 
Action: Key pressed <Key.shift_r>Store<Key.space><Key.enter><Key.shift_r><Key.shift_r><Key.shift_r>Internet<Key.space><Key.shift_r>Bill<Key.enter><Key.shift_r><Key.shift_r><Key.shift_r><Key.shift_r><Key.shift_r><Key.shift_r><Key.shift_r><Key.shift_r><Key.shift_r><Key.shift_r>Pharmacy<Key.space><Key.enter><Key.shift_r><Key.shift_r><Key.shift_r><Key.shift_r><Key.shift_r><Key.shift_r><Key.shift_r><Key.shift_r>I<Key.backspace><Key.backspace><Key.shift_r>Online<Key.space><Key.shift_r>Purchase<Key.space>
Screenshot: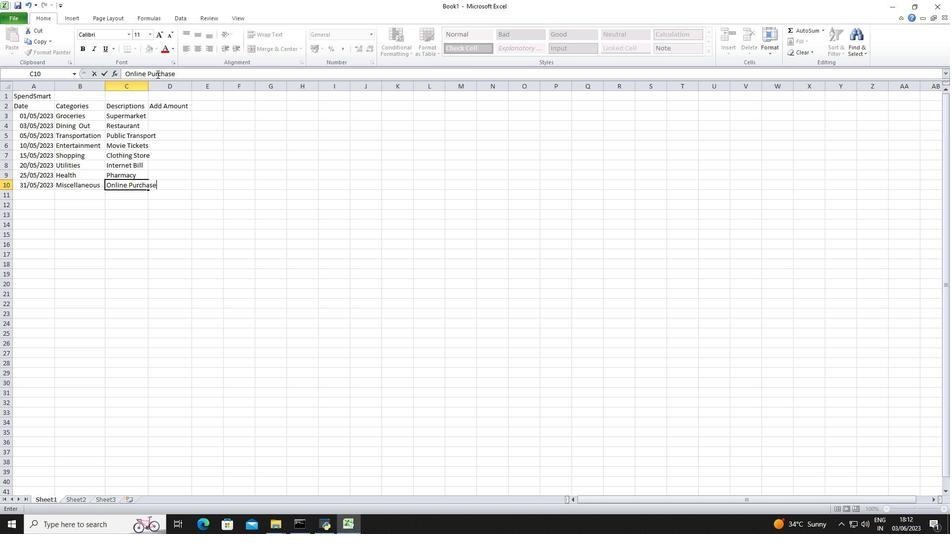 
Action: Mouse moved to (203, 189)
Screenshot: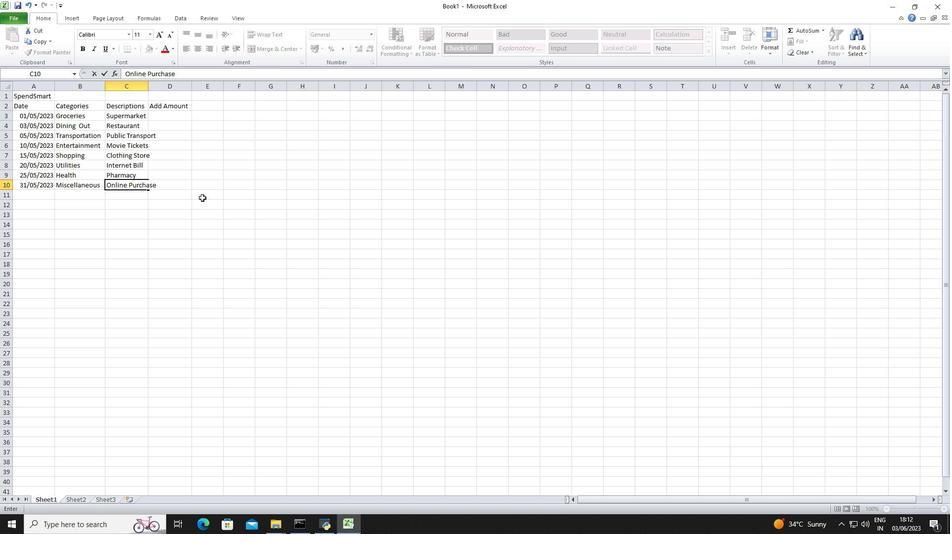 
Action: Mouse pressed left at (203, 189)
Screenshot: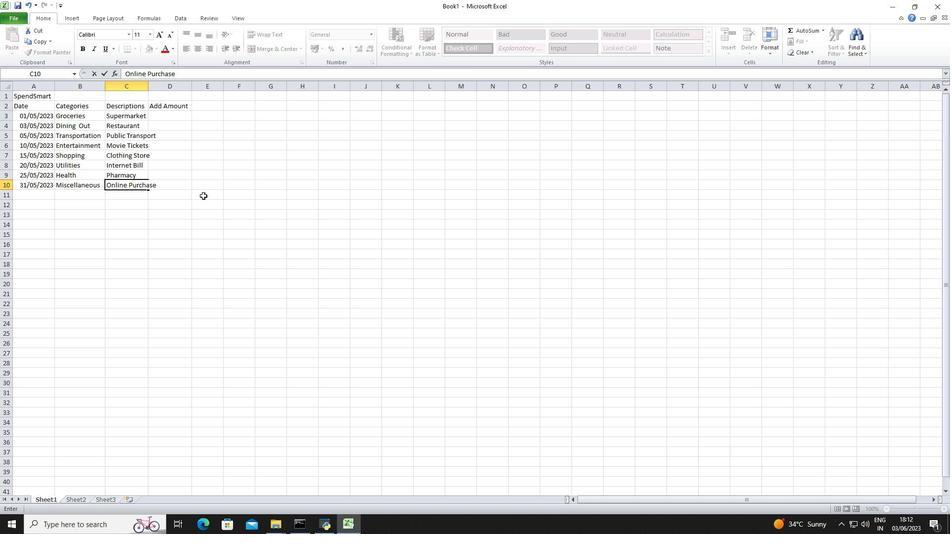
Action: Mouse moved to (148, 85)
Screenshot: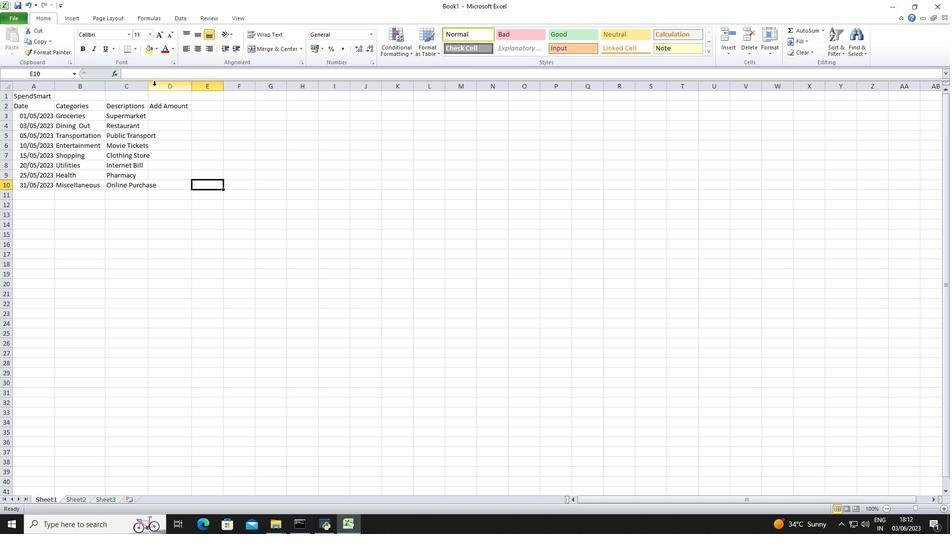 
Action: Mouse pressed left at (148, 85)
Screenshot: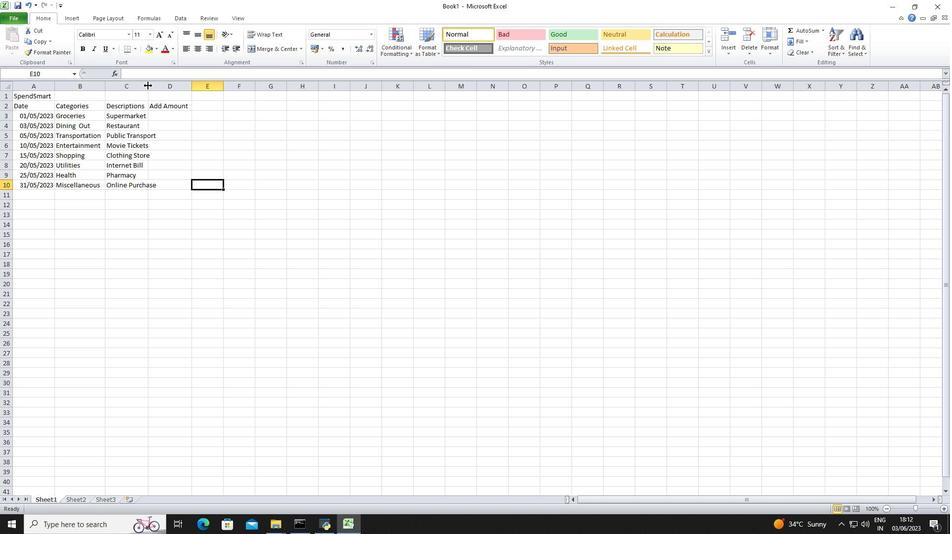 
Action: Mouse pressed left at (148, 85)
Screenshot: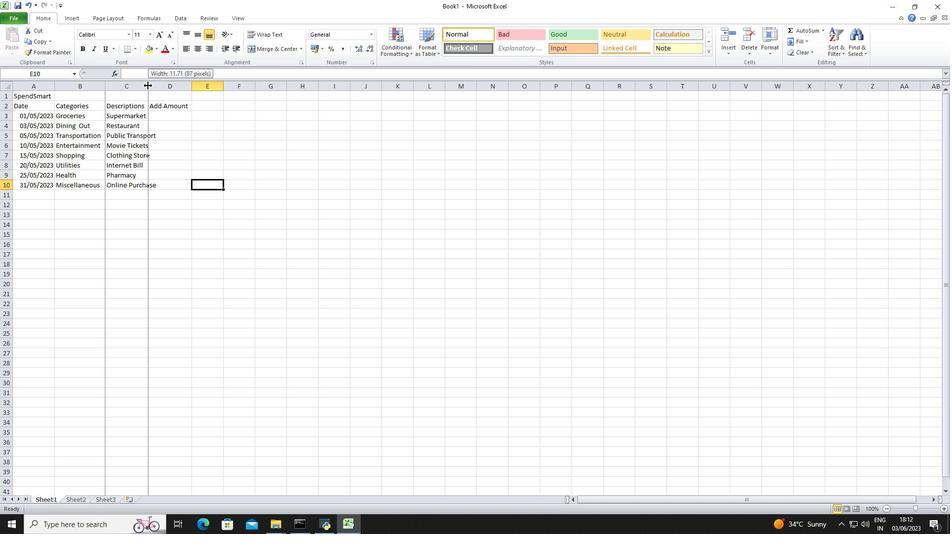 
Action: Mouse moved to (178, 115)
Screenshot: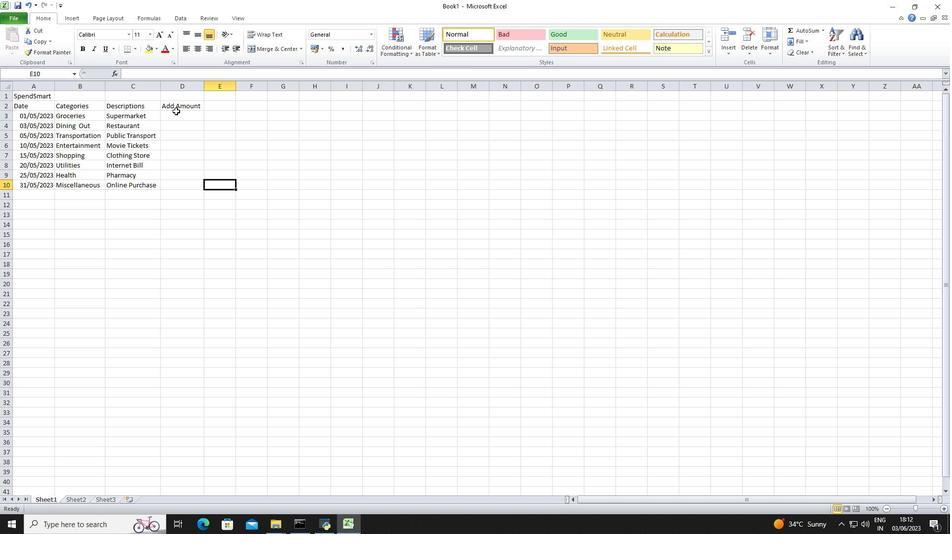
Action: Mouse pressed left at (178, 115)
Screenshot: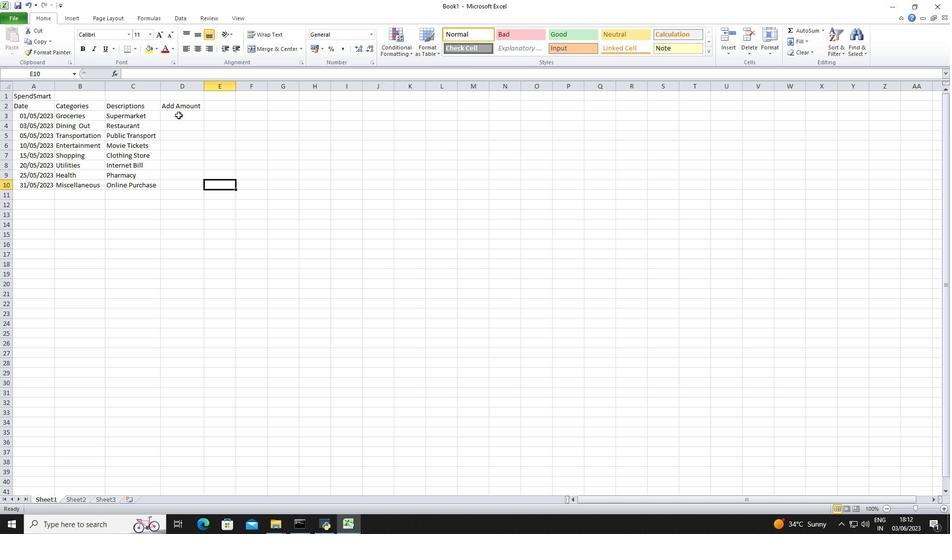 
Action: Mouse moved to (461, 137)
Screenshot: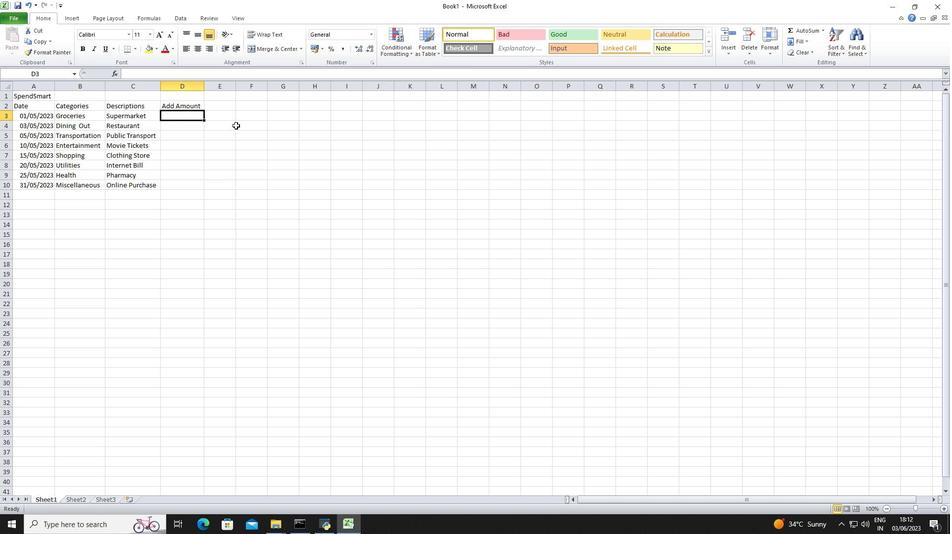 
Action: Key pressed <Key.shift_r><Key.shift_r><Key.shift_r><Key.shift_r><Key.shift_r><Key.shift_r><Key.shift_r><Key.shift_r><Key.shift_r><Key.shift_r>$50<Key.enter><Key.shift_r><Key.shift_r><Key.shift_r><Key.shift_r><Key.shift_r><Key.shift_r><Key.shift_r><Key.shift_r><Key.shift_r><Key.shift_r><Key.shift_r><Key.shift_r><Key.shift_r><Key.shift_r>%<Key.backspace><Key.shift_r>$30<Key.enter><Key.shift_r><Key.shift_r><Key.shift_r><Key.shift_r><Key.shift_r><Key.shift_r><Key.shift_r><Key.shift_r><Key.shift_r><Key.shift_r>$10<Key.enter><Key.shift_r>$20<Key.enter><Key.shift_r><Key.shift_r><Key.shift_r><Key.shift_r><Key.shift_r><Key.shift_r><Key.shift_r><Key.shift_r><Key.shift_r><Key.shift_r><Key.shift_r><Key.shift_r><Key.shift_r><Key.shift_r><Key.shift_r><Key.shift_r><Key.shift_r><Key.shift_r><Key.shift_r><Key.shift_r><Key.shift_r><Key.shift_r><Key.shift_r><Key.shift_r><Key.shift_r><Key.shift_r><Key.shift_r><Key.shift_r><Key.shift_r><Key.shift_r><Key.shift_r><Key.shift_r><Key.shift_r>$1-<Key.backspace>00<Key.enter><Key.shift_r><Key.shift_r><Key.shift_r><Key.shift_r><Key.shift_r><Key.shift_r><Key.shift_r><Key.shift_r><Key.shift_r><Key.shift_r><Key.shift_r><Key.shift_r><Key.shift_r><Key.shift_r><Key.shift_r><Key.shift_r><Key.shift_r><Key.shift_r><Key.shift_r><Key.shift_r><Key.shift_r><Key.shift_r><Key.shift_r><Key.shift_r>$60<Key.enter><Key.shift_r><Key.shift_r><Key.shift_r><Key.shift_r><Key.shift_r><Key.shift_r><Key.shift_r><Key.shift_r><Key.shift_r><Key.shift_r><Key.shift_r>$40<Key.enter><Key.shift_r><Key.shift_r><Key.shift_r><Key.shift_r><Key.shift_r><Key.shift_r><Key.shift_r><Key.shift_r><Key.shift_r><Key.shift_r><Key.shift_r><Key.shift_r>$50
Screenshot: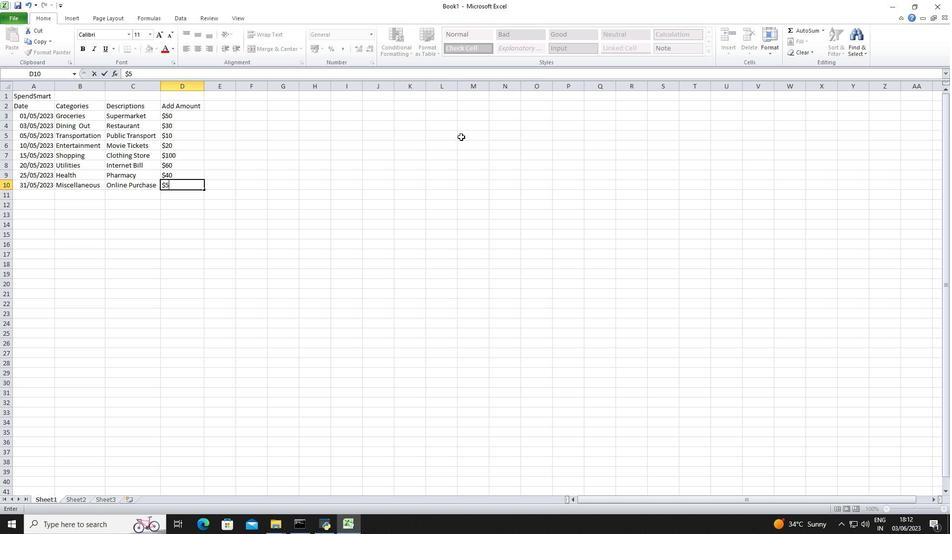 
Action: Mouse moved to (423, 241)
Screenshot: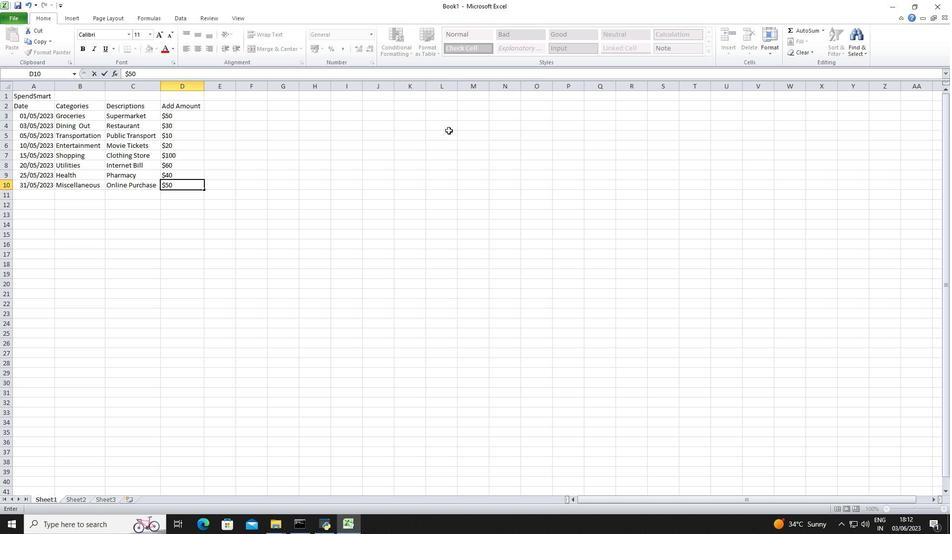 
Action: Mouse pressed left at (423, 241)
Screenshot: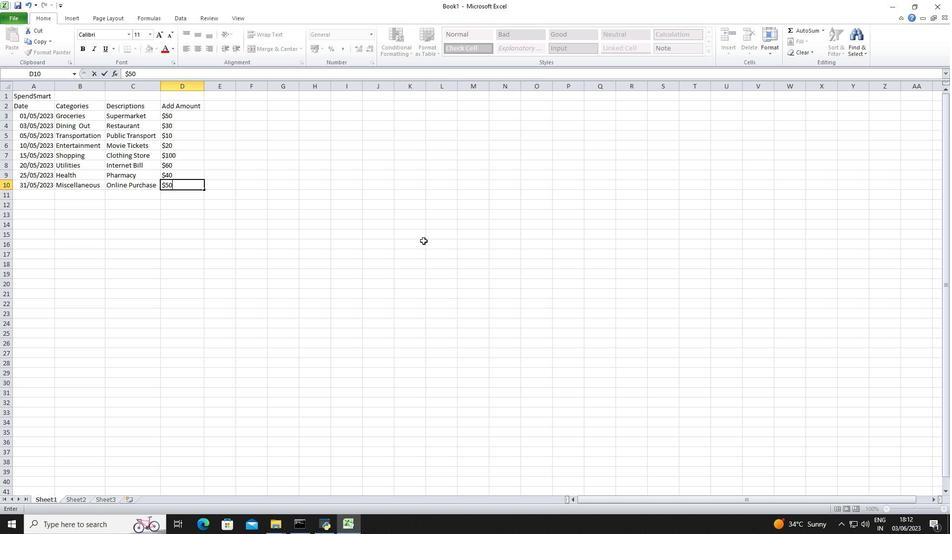 
Action: Mouse moved to (160, 86)
Screenshot: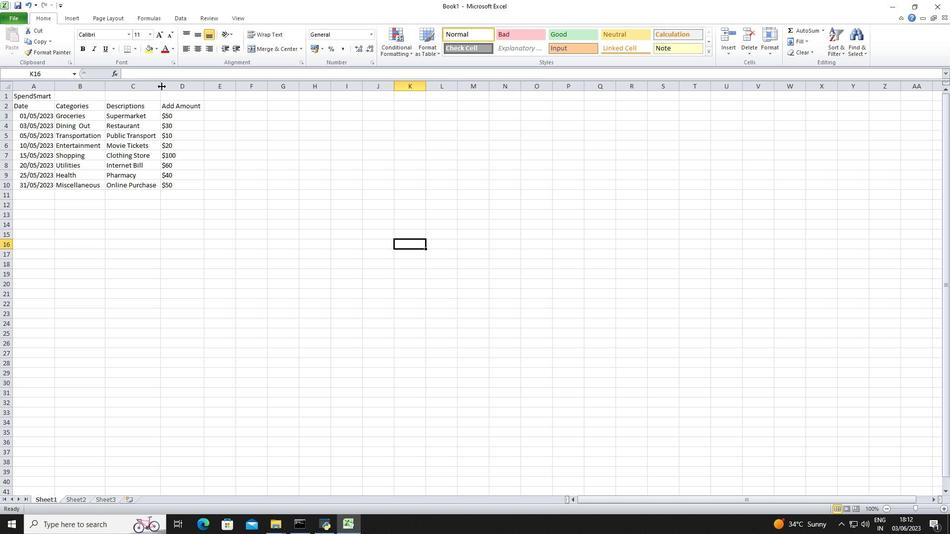 
Action: Mouse pressed left at (160, 86)
Screenshot: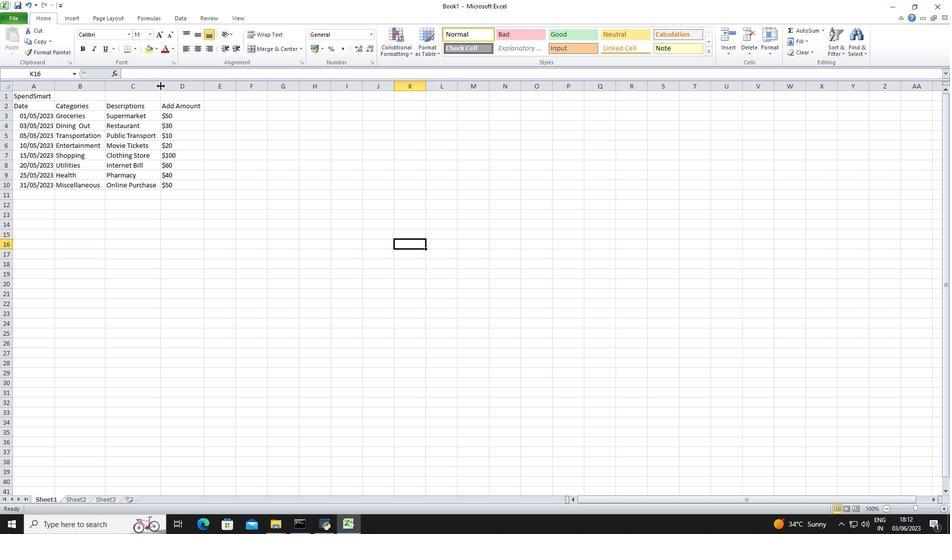 
Action: Mouse pressed left at (160, 86)
Screenshot: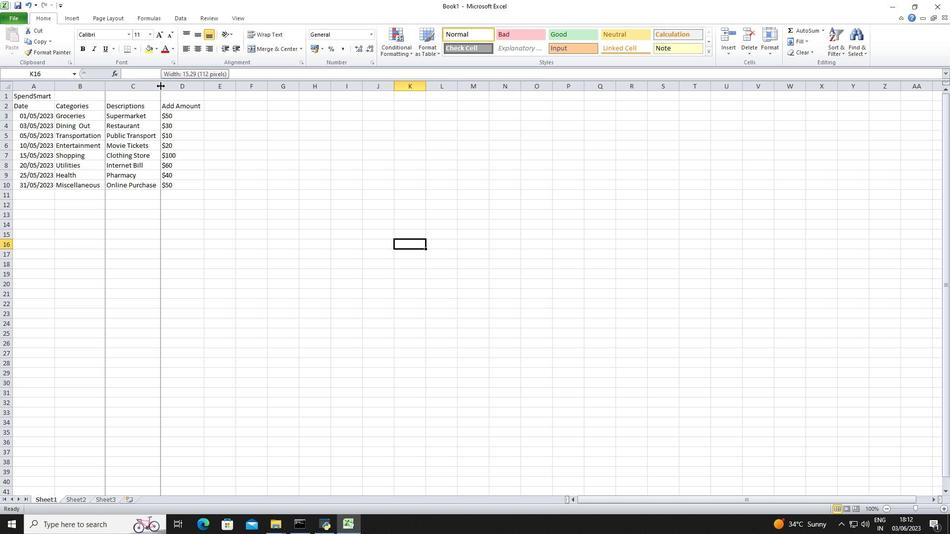 
Action: Mouse moved to (204, 84)
Screenshot: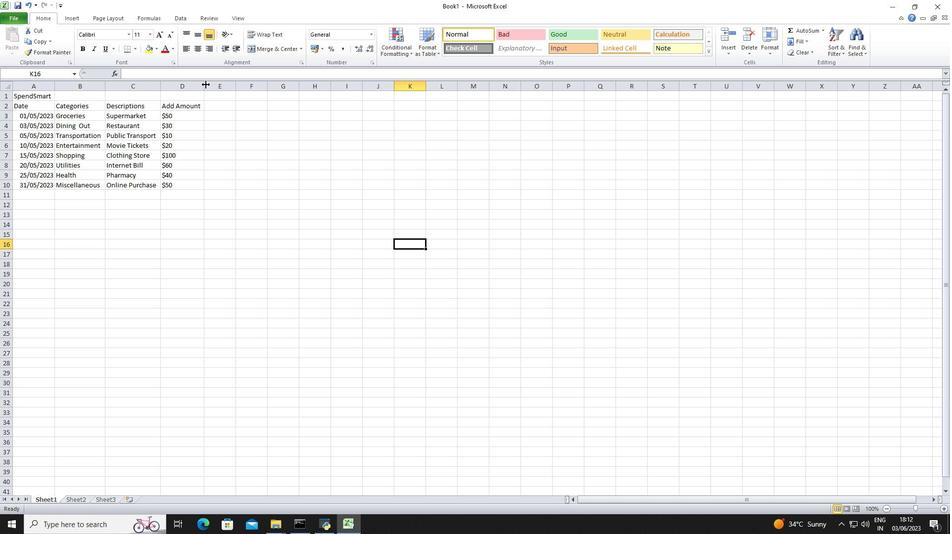 
Action: Mouse pressed left at (204, 84)
Screenshot: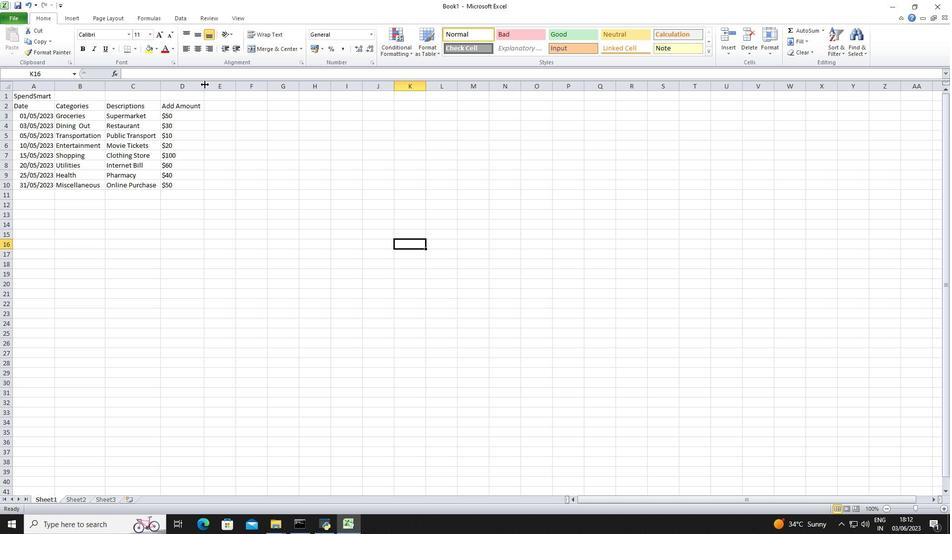 
Action: Mouse pressed left at (204, 84)
Screenshot: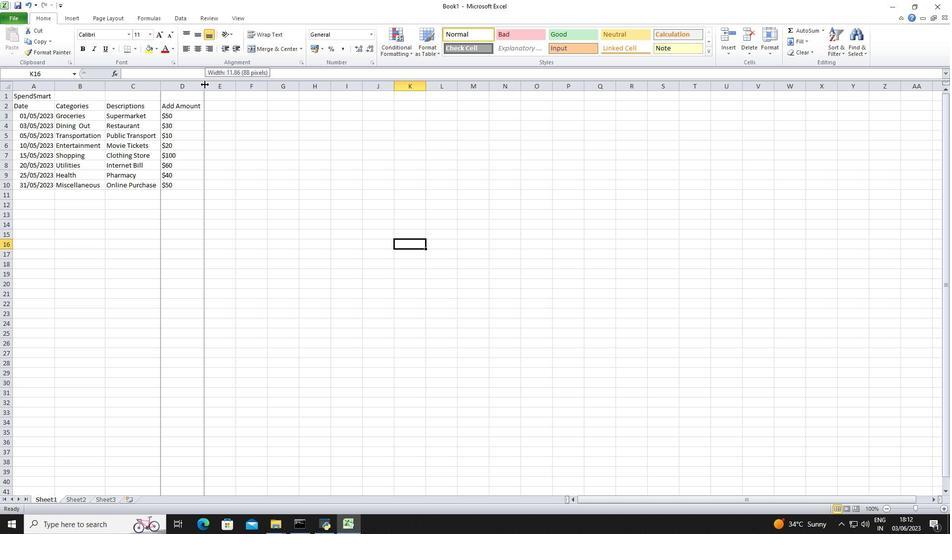 
Action: Mouse moved to (104, 88)
Screenshot: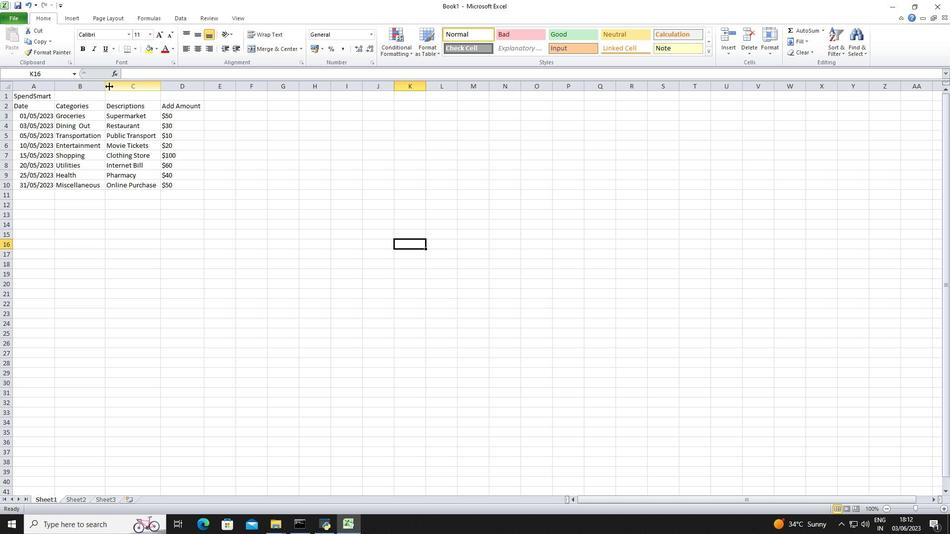 
Action: Mouse pressed left at (104, 88)
Screenshot: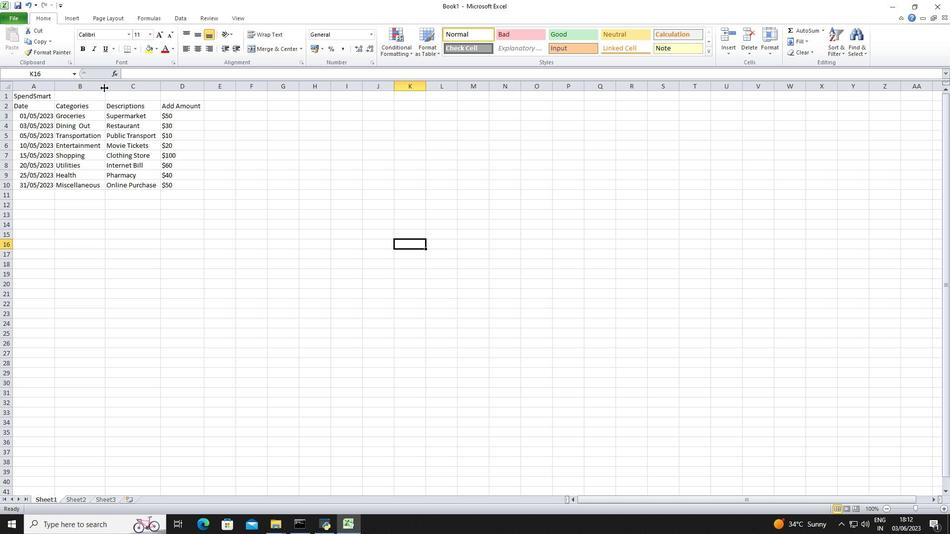 
Action: Mouse pressed left at (104, 88)
Screenshot: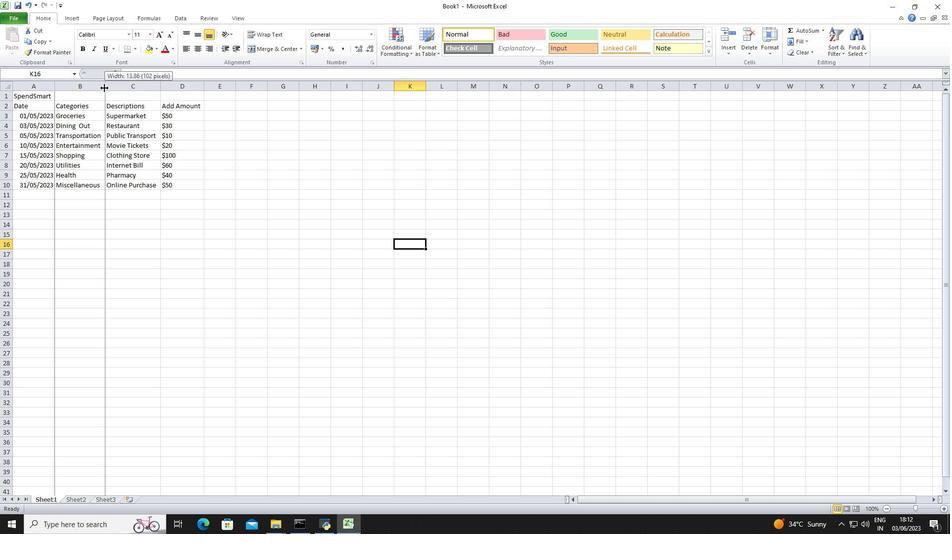
Action: Mouse moved to (169, 227)
Screenshot: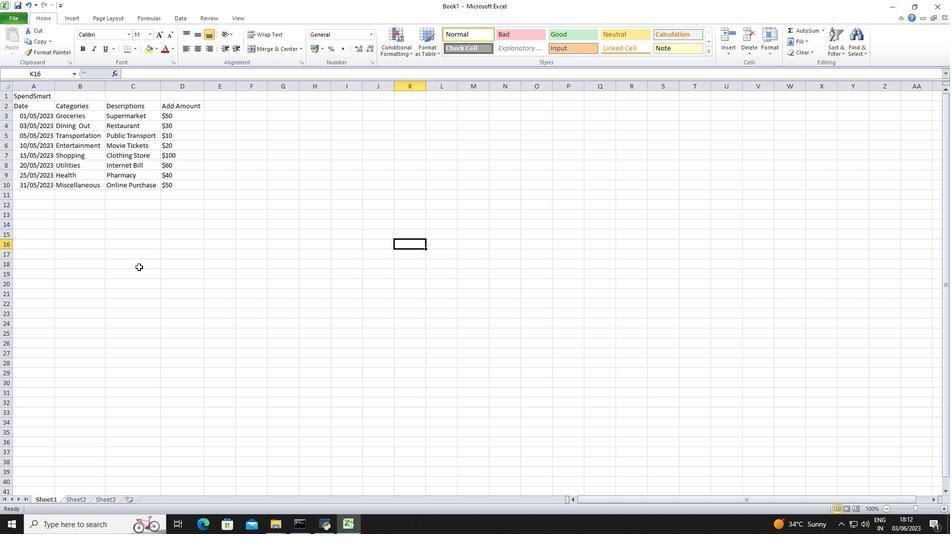 
Action: Mouse scrolled (169, 228) with delta (0, 0)
Screenshot: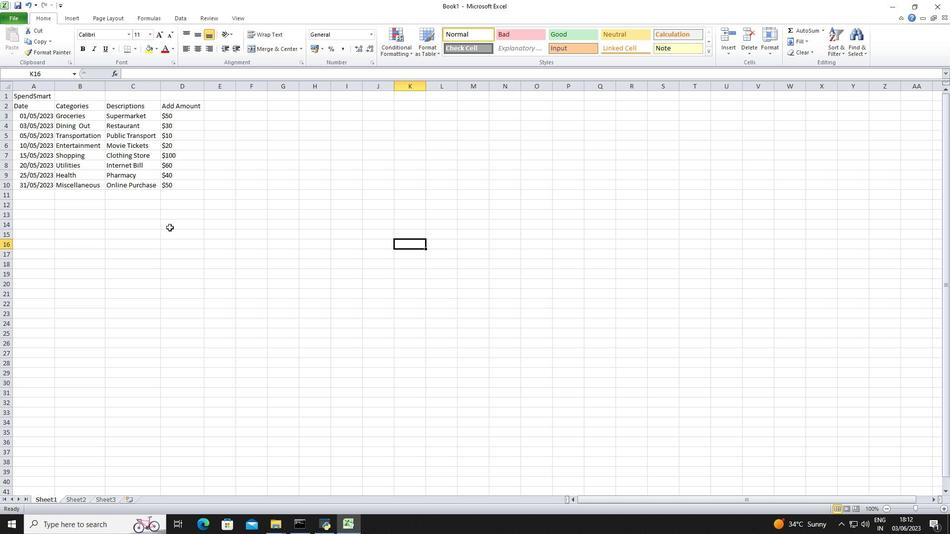 
Action: Mouse scrolled (169, 228) with delta (0, 0)
Screenshot: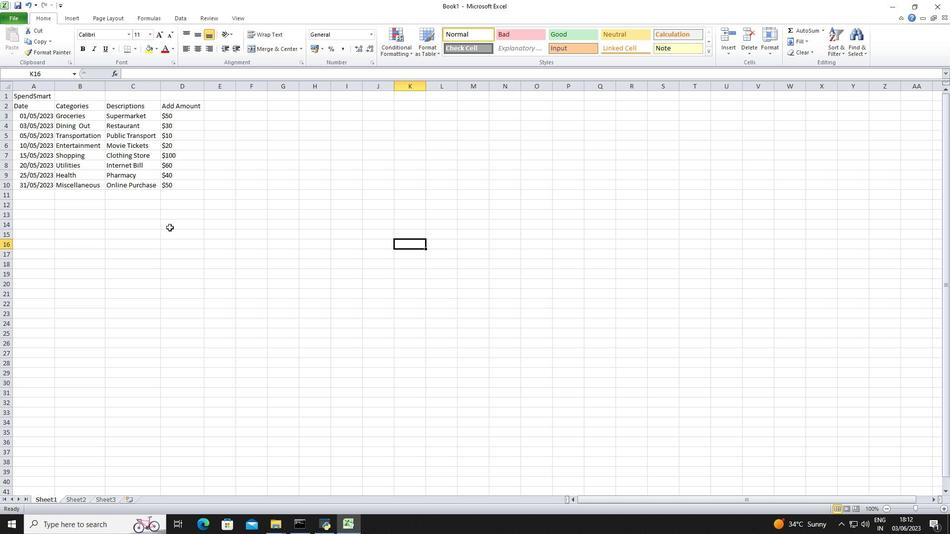 
Action: Mouse scrolled (169, 228) with delta (0, 0)
Screenshot: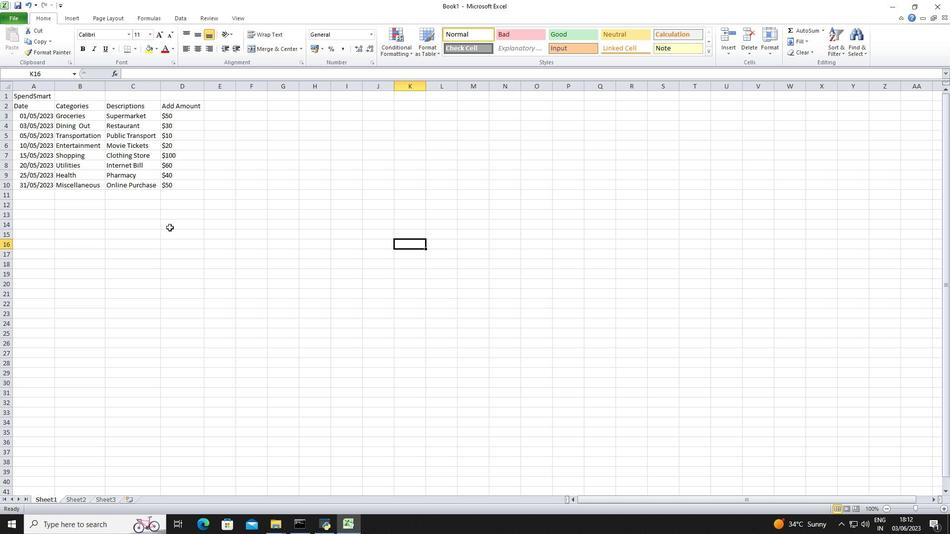 
Action: Mouse scrolled (169, 227) with delta (0, 0)
Screenshot: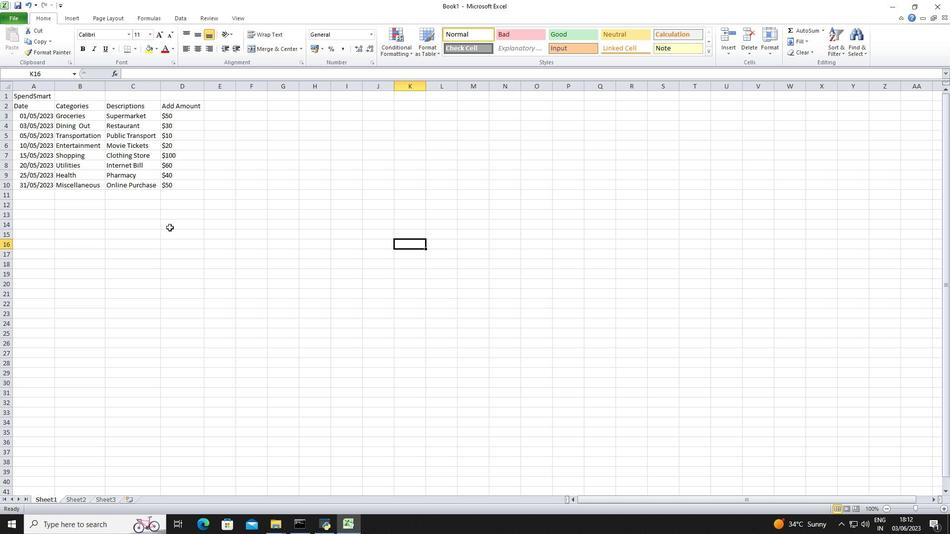 
Action: Mouse scrolled (169, 227) with delta (0, 0)
Screenshot: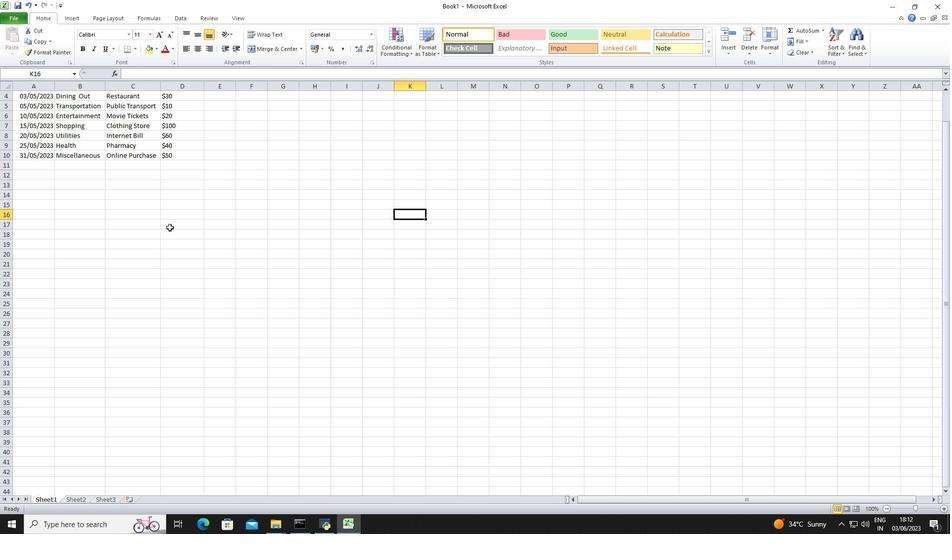 
Action: Mouse scrolled (169, 228) with delta (0, 0)
Screenshot: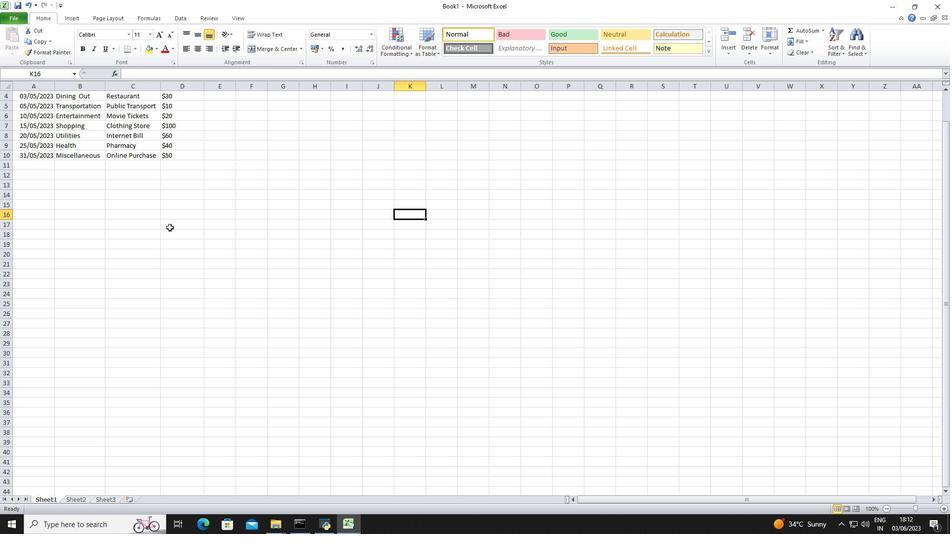 
Action: Mouse scrolled (169, 228) with delta (0, 0)
Screenshot: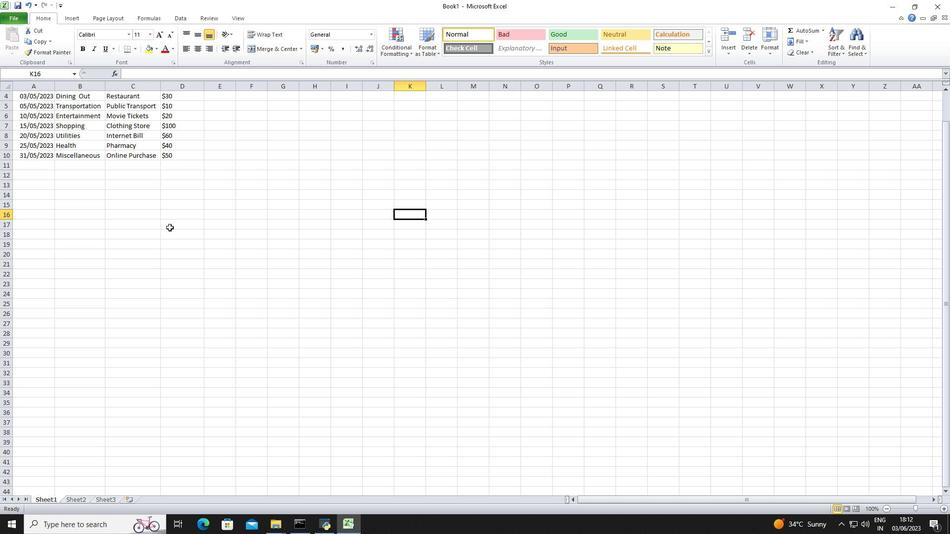 
Action: Mouse scrolled (169, 228) with delta (0, 0)
Screenshot: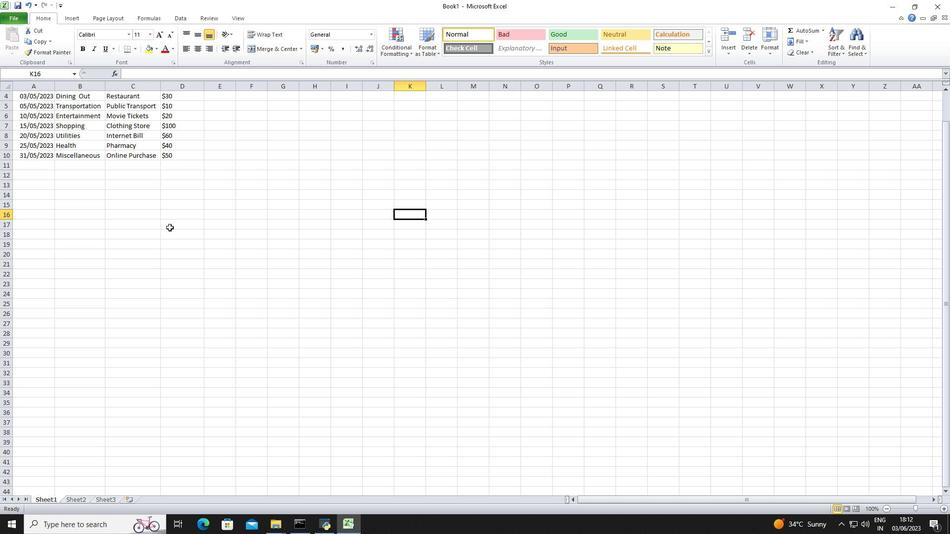 
Action: Mouse scrolled (169, 228) with delta (0, 0)
Screenshot: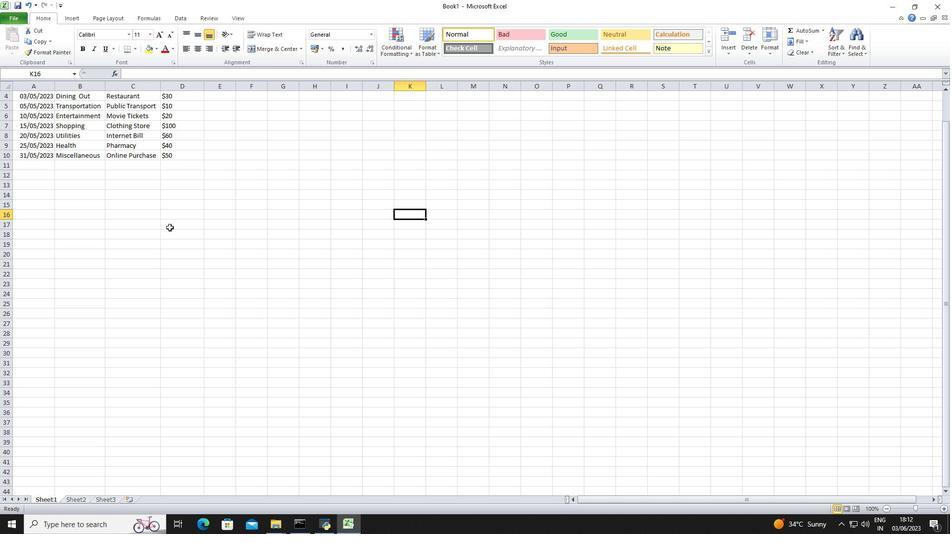 
Action: Mouse scrolled (169, 228) with delta (0, 0)
Screenshot: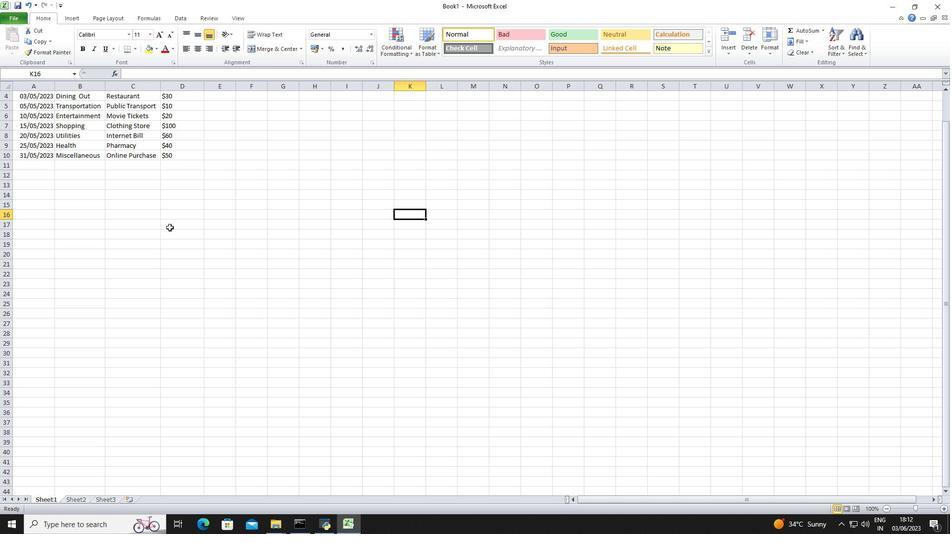 
Action: Mouse scrolled (169, 228) with delta (0, 0)
Screenshot: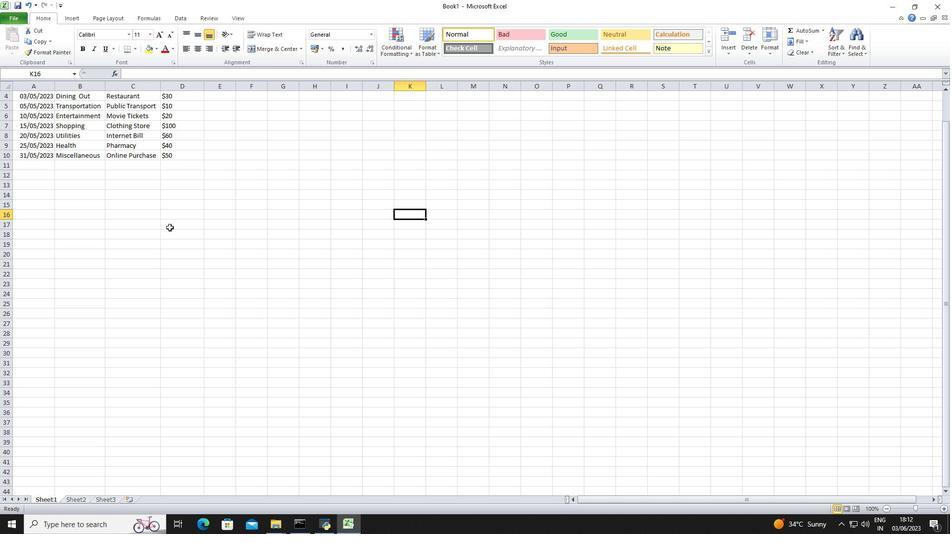 
Action: Mouse scrolled (169, 228) with delta (0, 0)
Screenshot: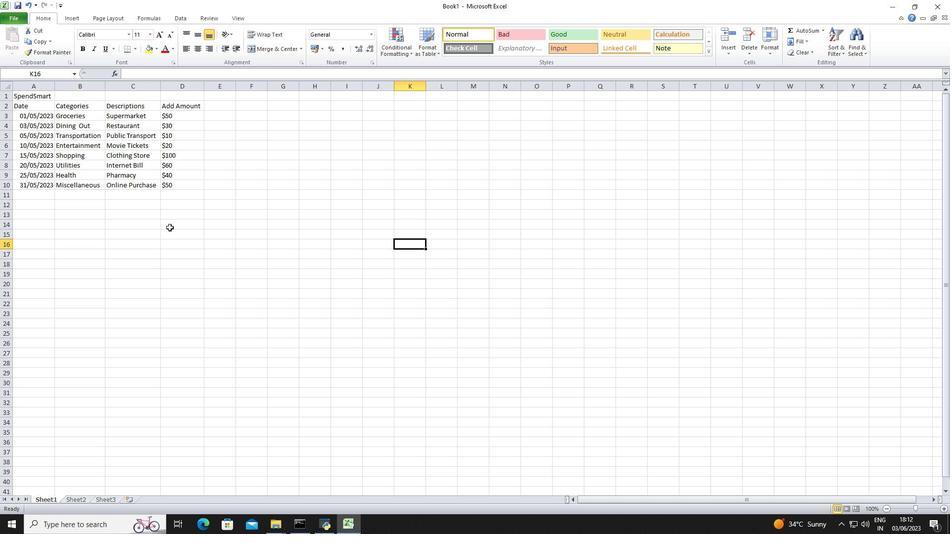 
Action: Mouse scrolled (169, 228) with delta (0, 0)
Screenshot: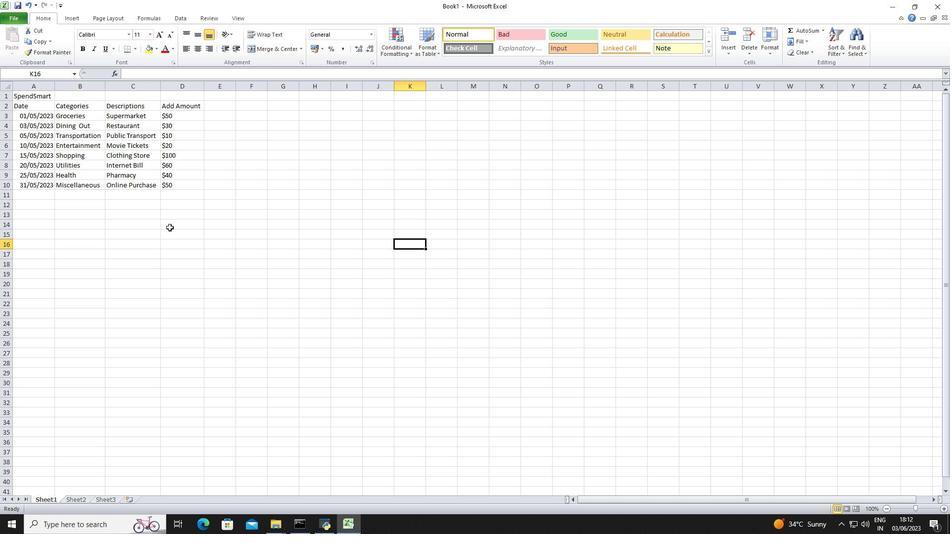 
Action: Mouse scrolled (169, 228) with delta (0, 0)
Screenshot: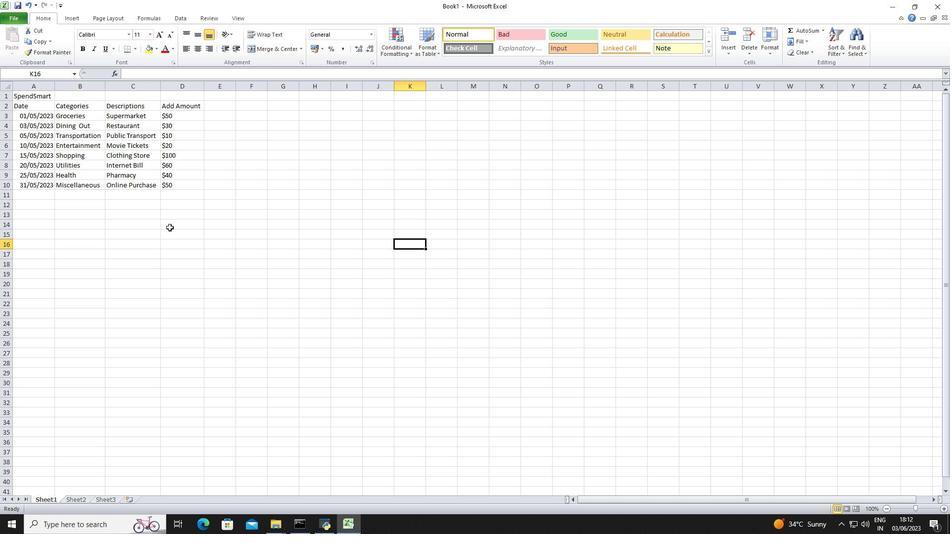 
Action: Mouse scrolled (169, 228) with delta (0, 0)
Screenshot: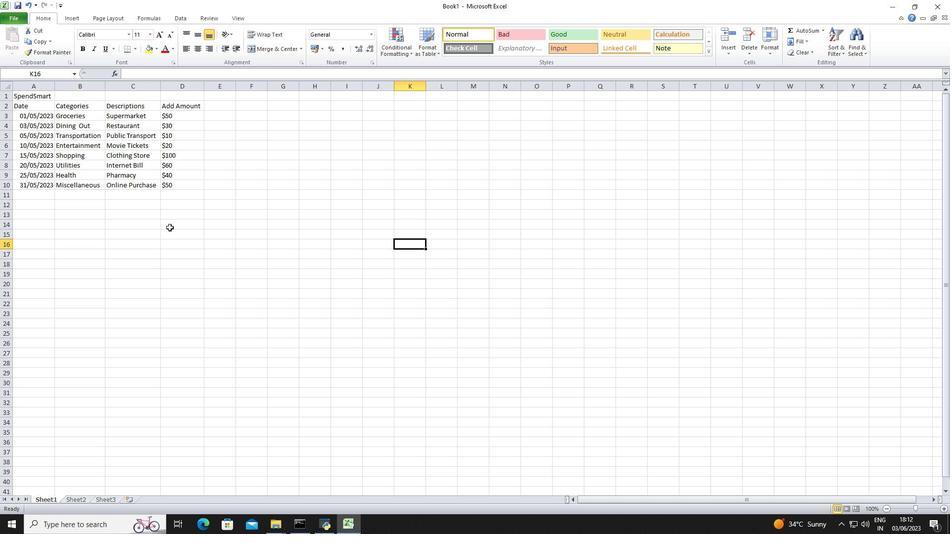 
Action: Mouse moved to (11, 17)
Screenshot: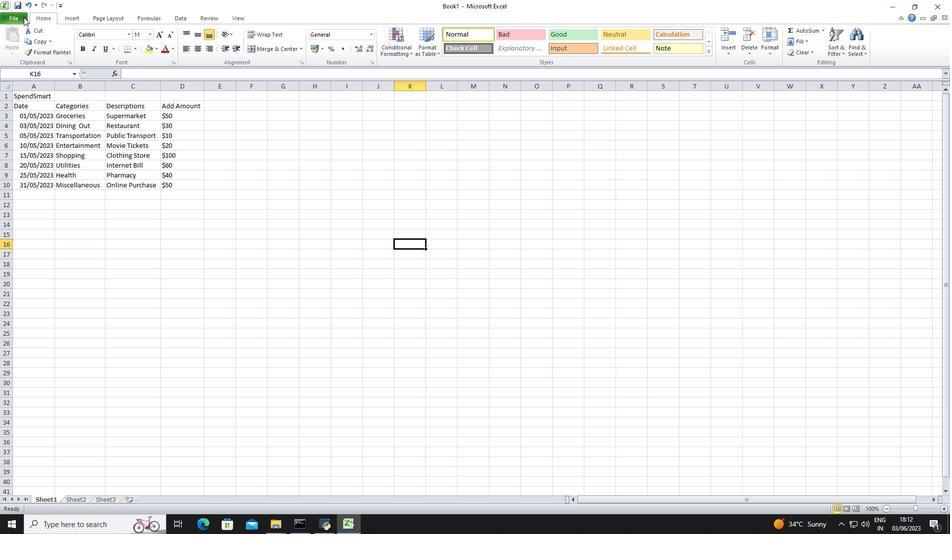 
Action: Mouse pressed left at (11, 17)
Screenshot: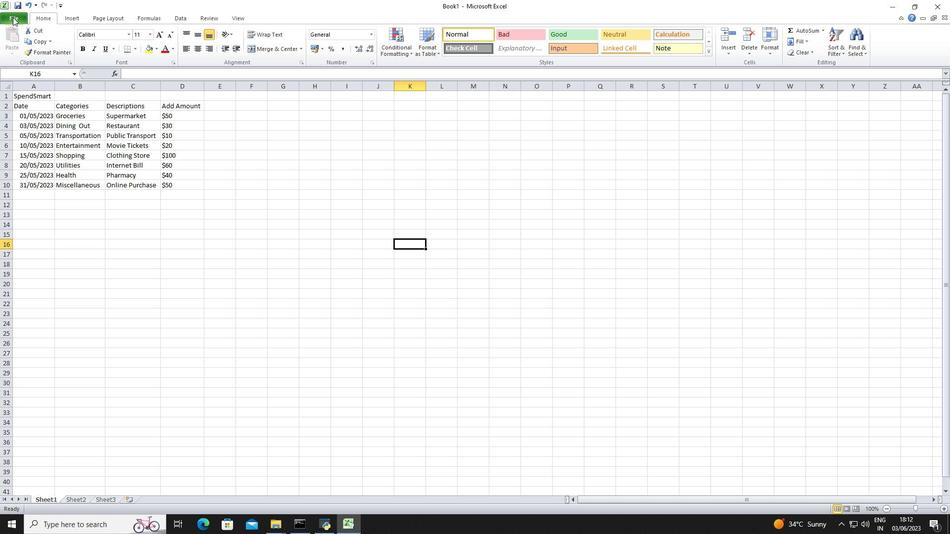 
Action: Mouse moved to (23, 50)
Screenshot: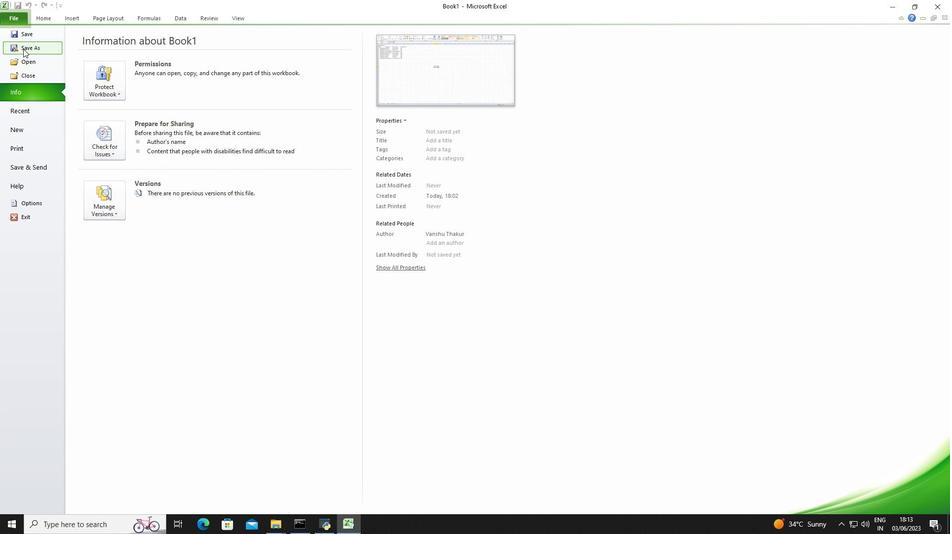 
Action: Mouse pressed left at (23, 50)
Screenshot: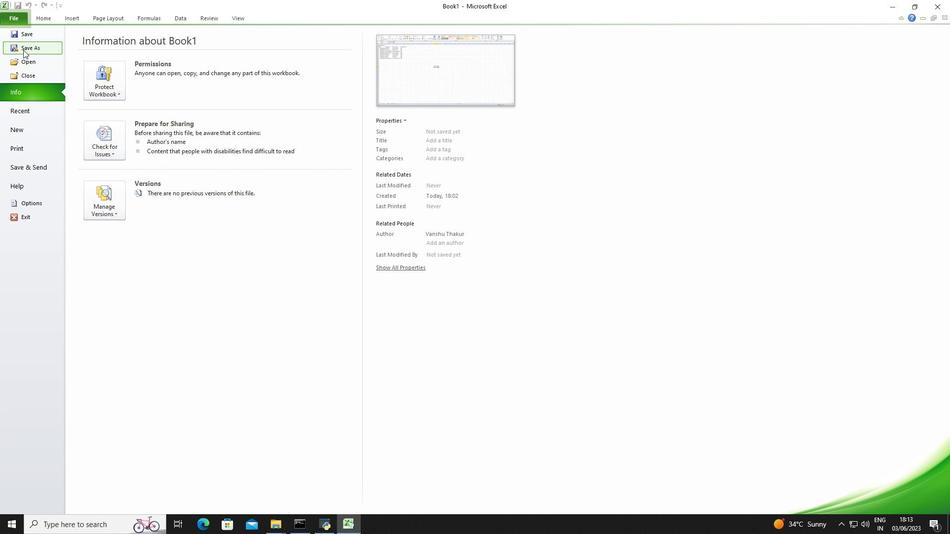 
Action: Mouse moved to (254, 278)
Screenshot: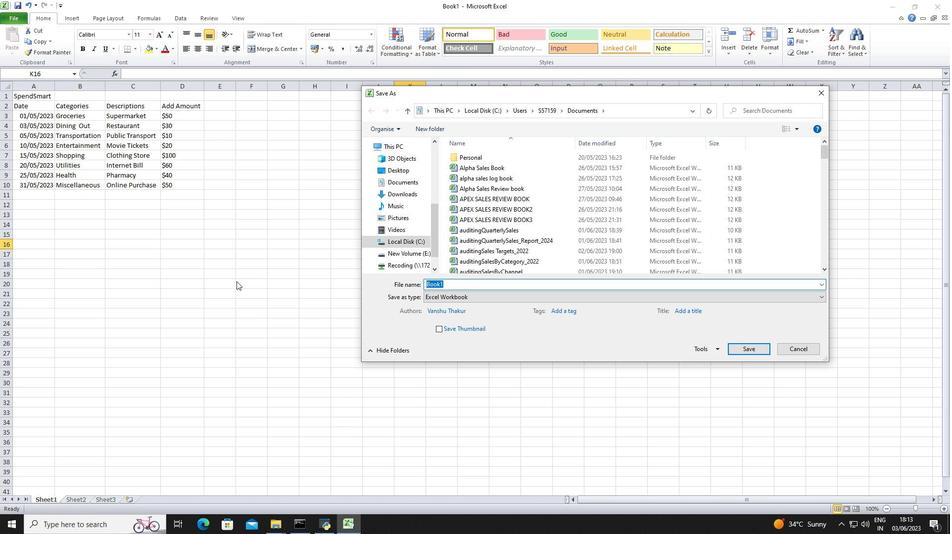 
Action: Key pressed <Key.shift_r>Budget<Key.shift_r><Key.shift_r><Key.shift_r><Key.shift_r><Key.shift_r><Key.shift_r><Key.shift_r><Key.shift_r><Key.shift_r><Key.shift_r><Key.shift_r><Key.shift_r><Key.shift_r><Key.shift_r><Key.shift_r><Key.shift_r><Key.shift_r><Key.shift_r><Key.shift_r><Key.shift_r><Key.shift_r>"<Key.backspace><Key.shift_r><Key.shift_r><Key.shift_r><Key.shift_r><Key.shift_r><Key.shift_r><Key.shift_r><Key.shift_r><Key.shift_r><Key.shift_r><Key.shift_r><Key.shift_r><Key.shift_r><Key.shift_r><Key.shift_r><Key.shift_r><Key.shift_r><Key.shift_r>:<Key.backspace><Key.shift_r>:<Key.backspace>s<Key.space><Key.backspace><Key.space>analysisbook<Key.enter>
Screenshot: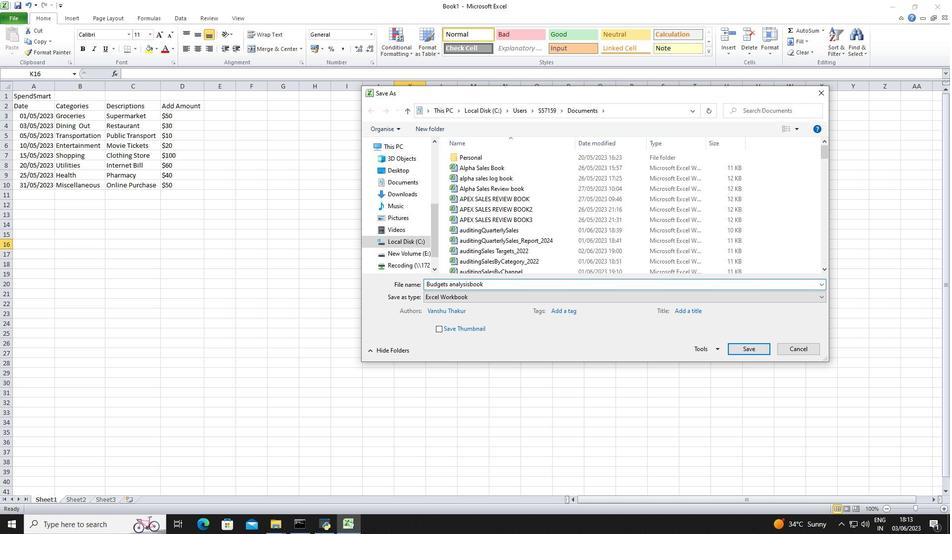 
Action: Mouse scrolled (254, 278) with delta (0, 0)
Screenshot: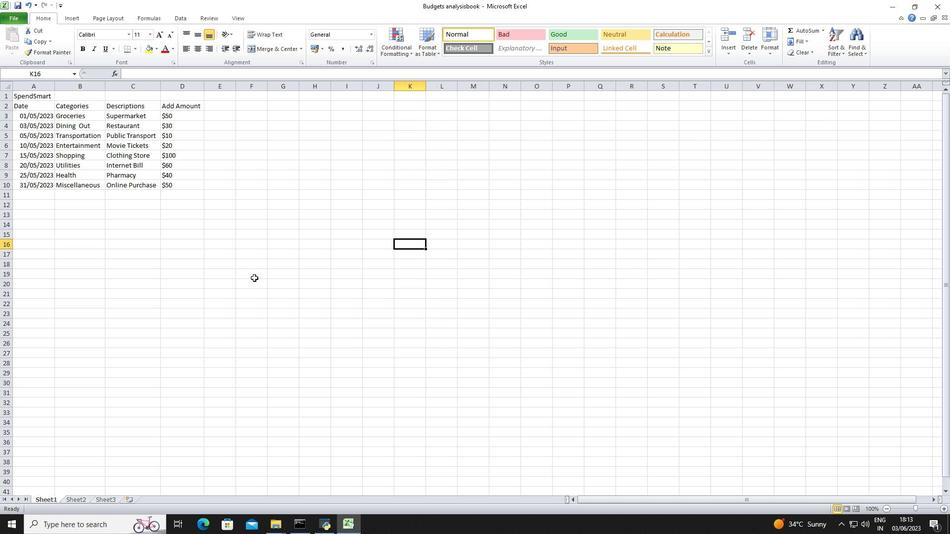 
Action: Mouse scrolled (254, 278) with delta (0, 0)
Screenshot: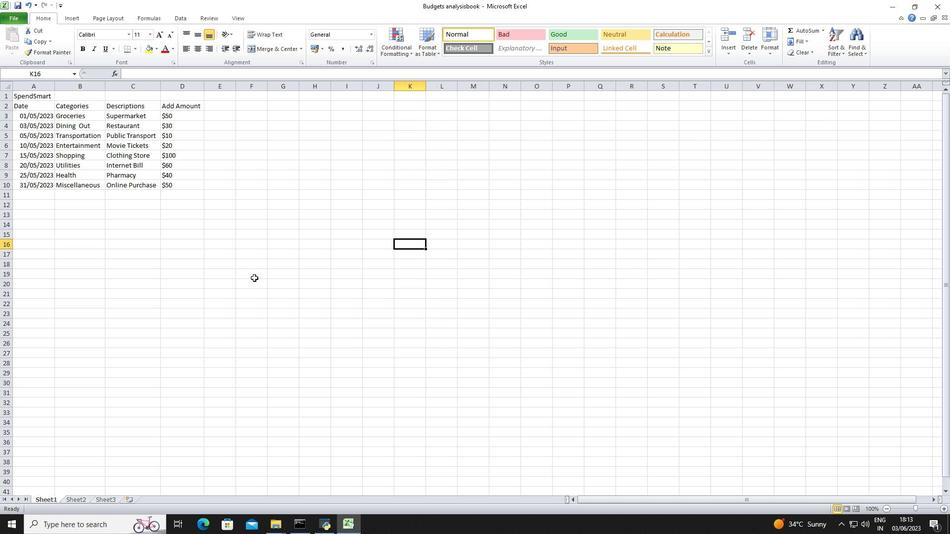 
Action: Mouse moved to (254, 278)
Screenshot: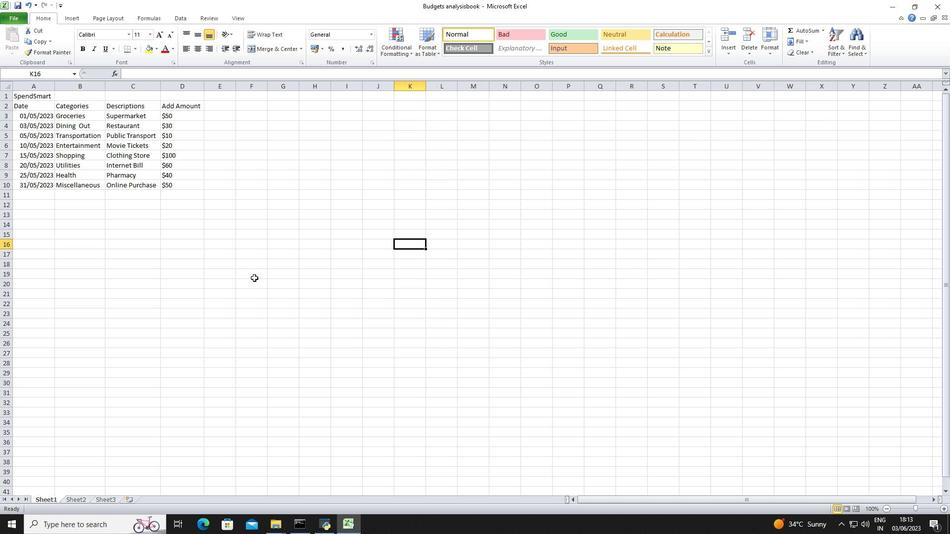
